 Task: Create a due date automation trigger when advanced on, 2 working days after a card is due add fields with custom field "Resume" set to a number lower or equal to 1 and greater than 10 at 11:00 AM.
Action: Mouse moved to (1118, 92)
Screenshot: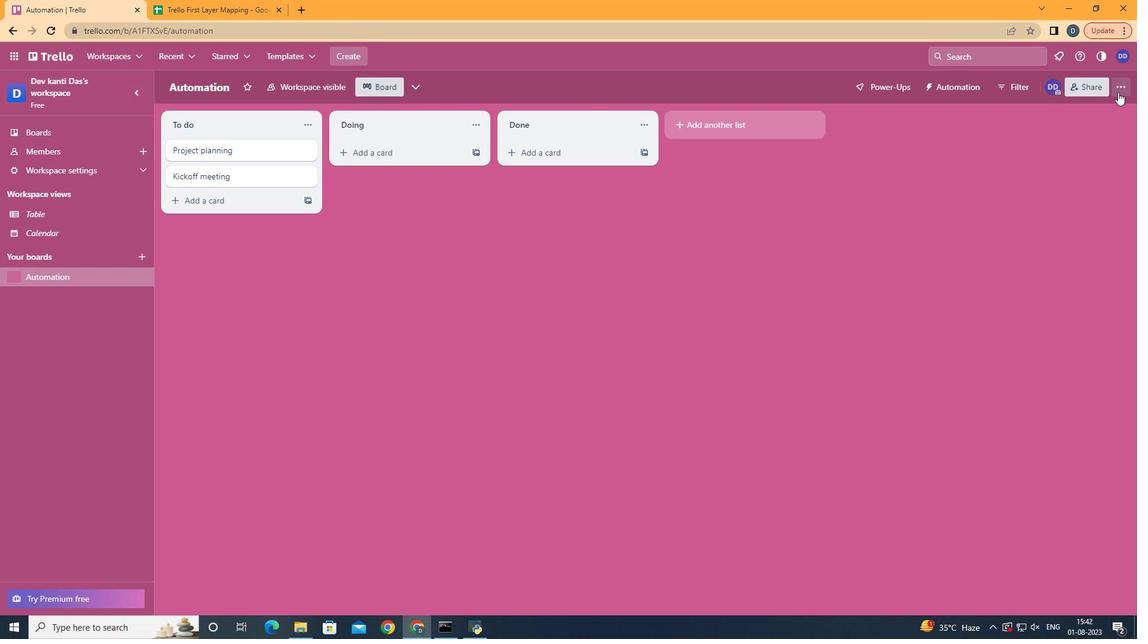 
Action: Mouse pressed left at (1118, 92)
Screenshot: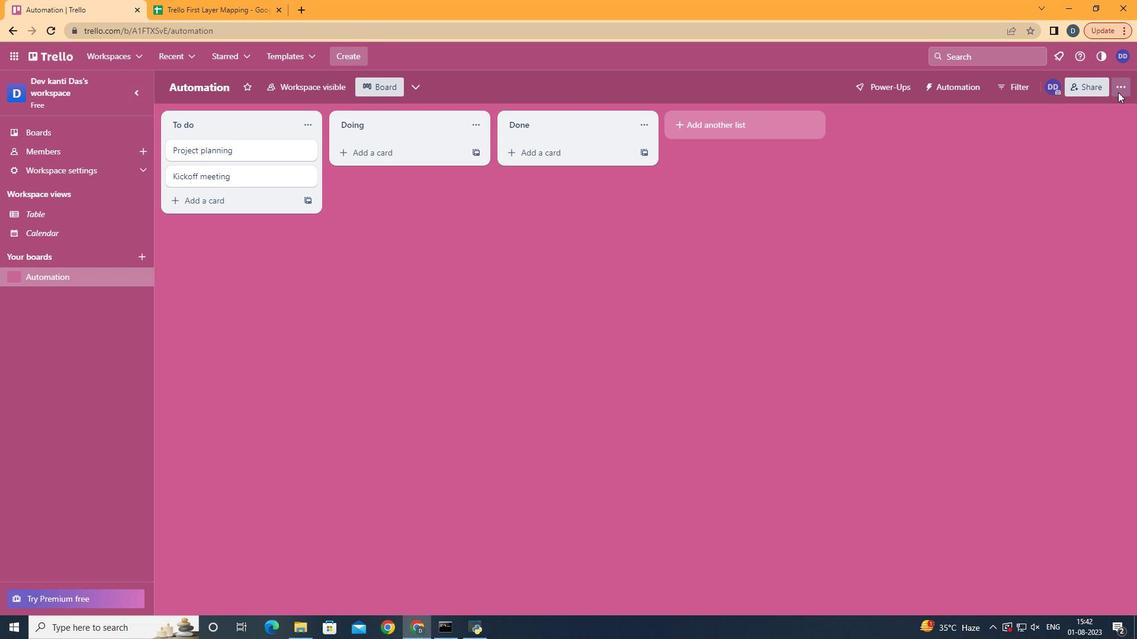 
Action: Mouse moved to (1054, 266)
Screenshot: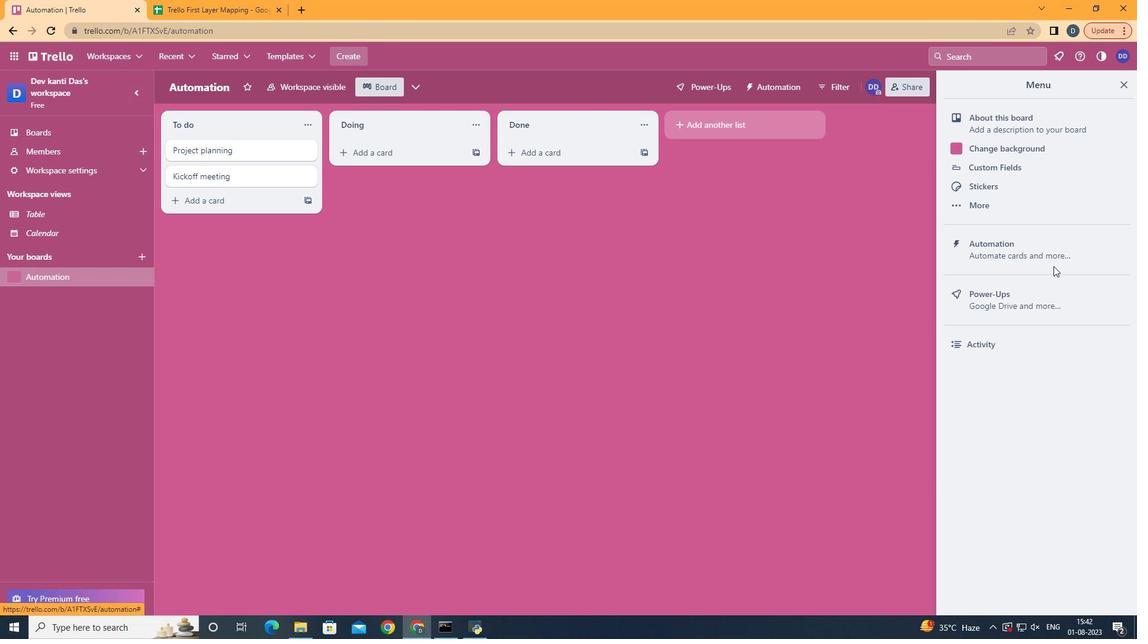
Action: Mouse pressed left at (1054, 266)
Screenshot: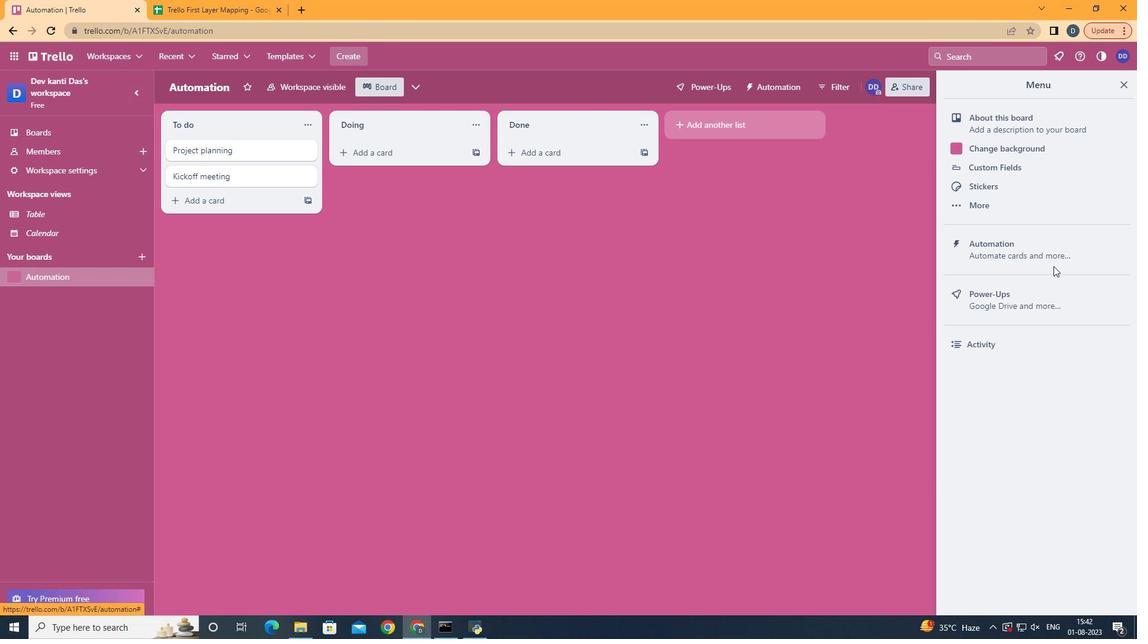 
Action: Mouse moved to (1058, 254)
Screenshot: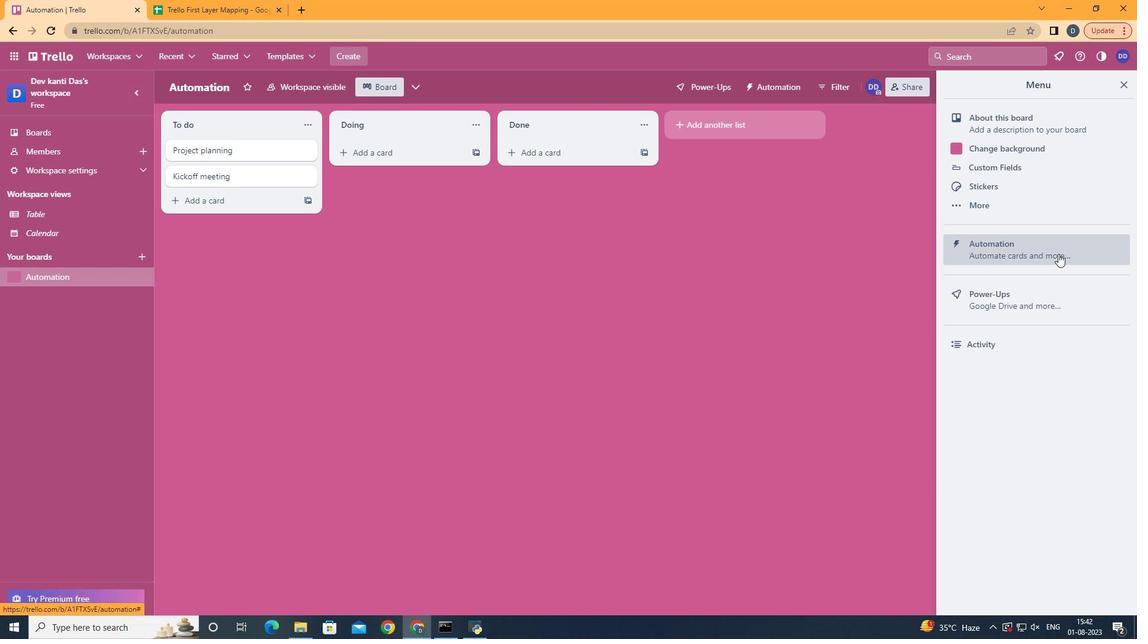 
Action: Mouse pressed left at (1058, 254)
Screenshot: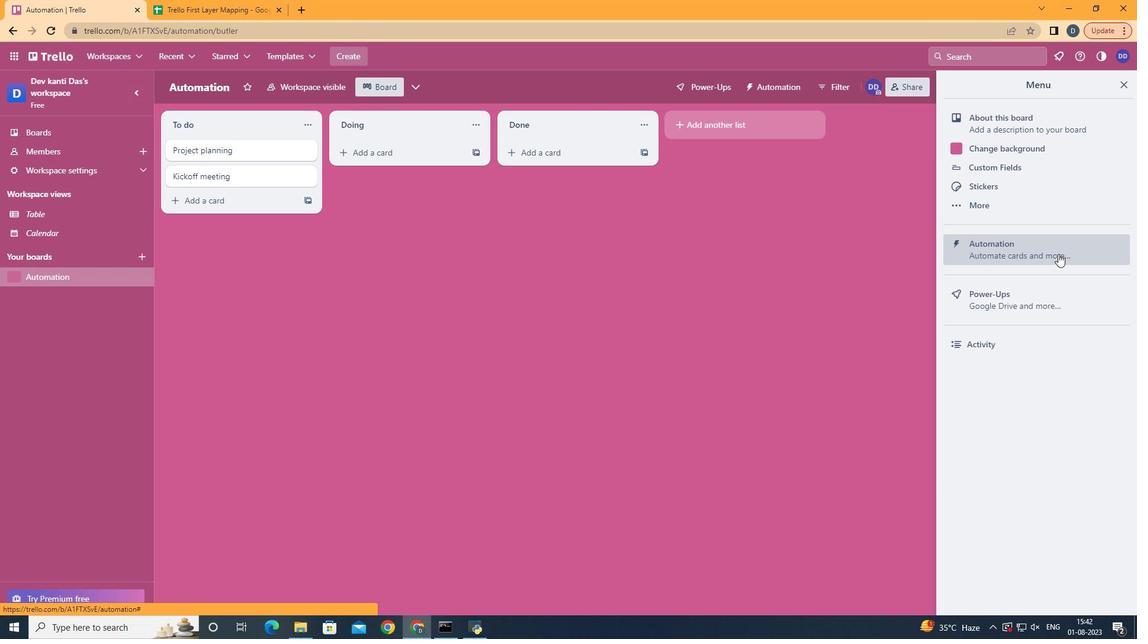 
Action: Mouse moved to (242, 236)
Screenshot: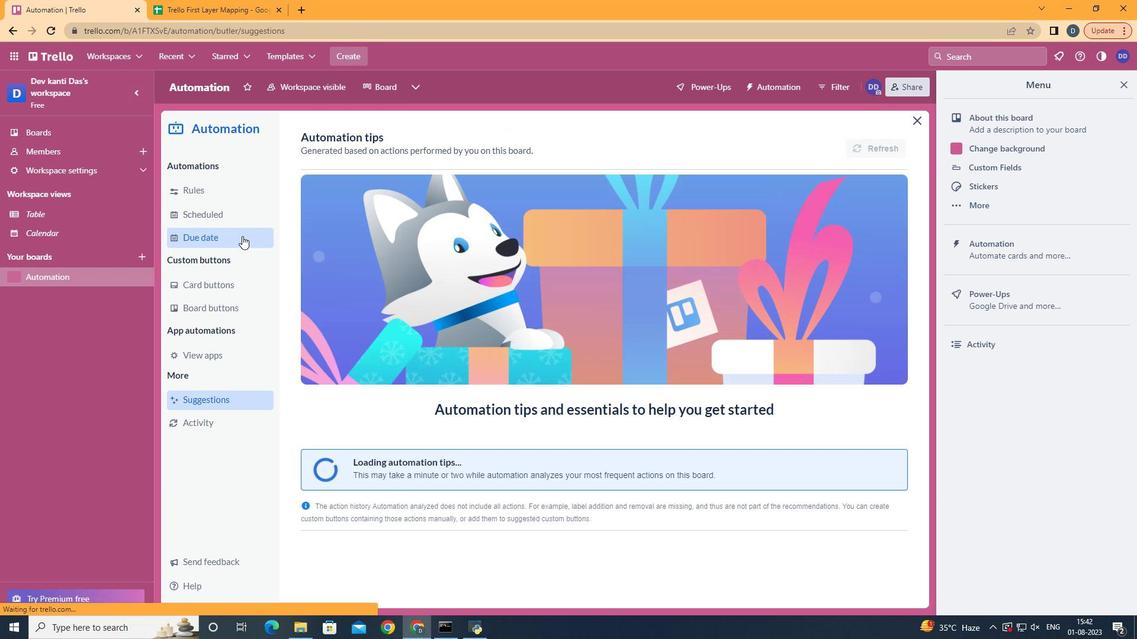 
Action: Mouse pressed left at (242, 236)
Screenshot: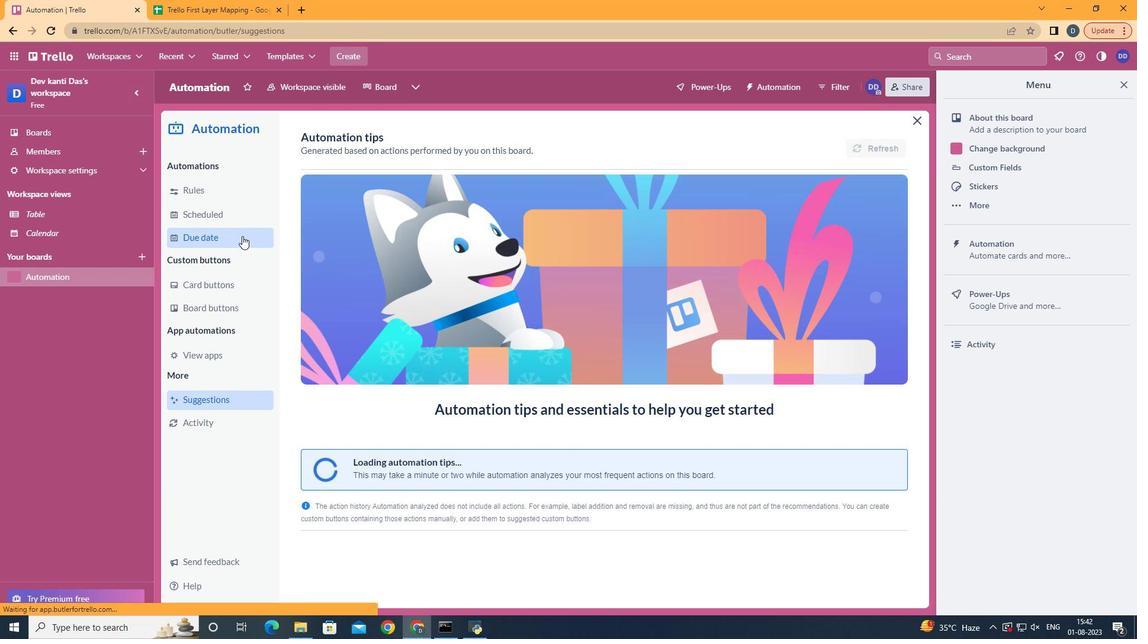 
Action: Mouse moved to (850, 142)
Screenshot: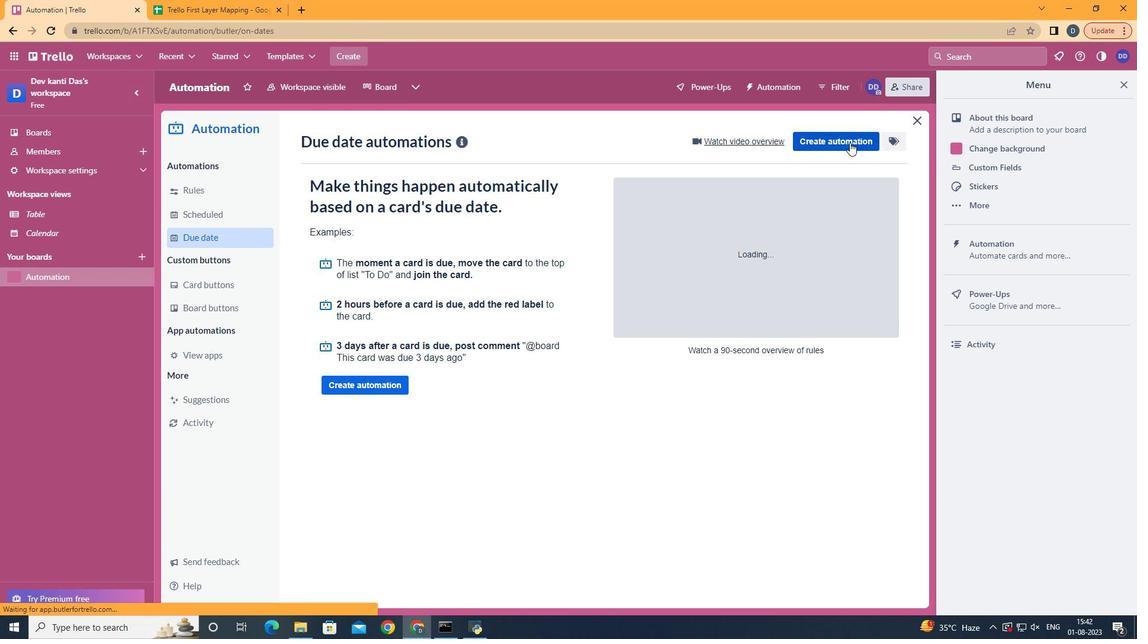 
Action: Mouse pressed left at (850, 142)
Screenshot: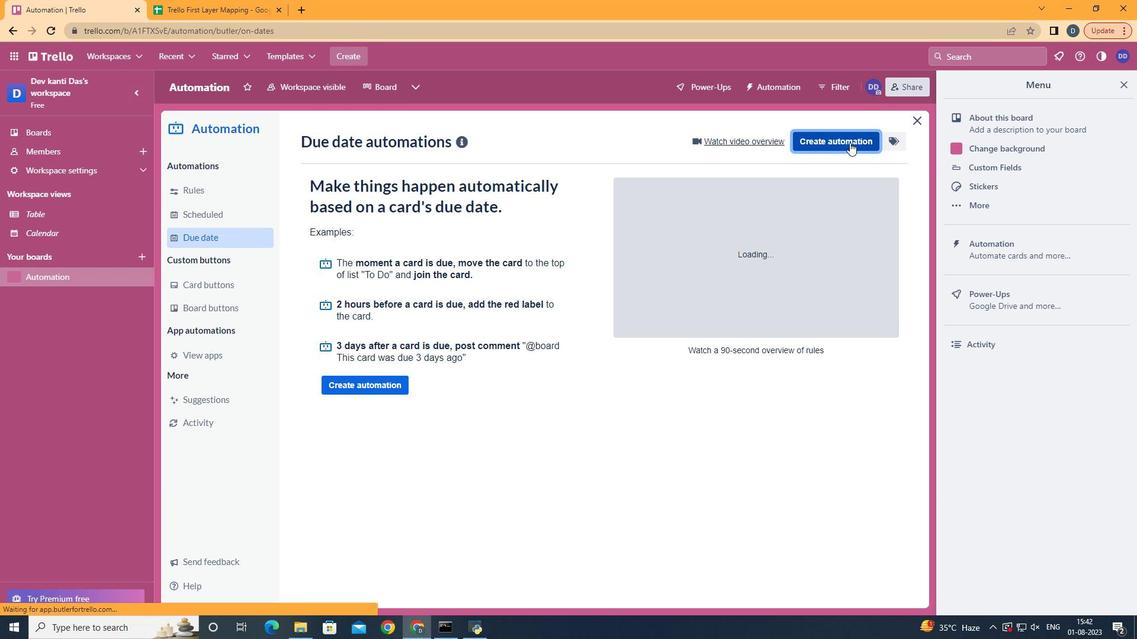 
Action: Mouse moved to (575, 257)
Screenshot: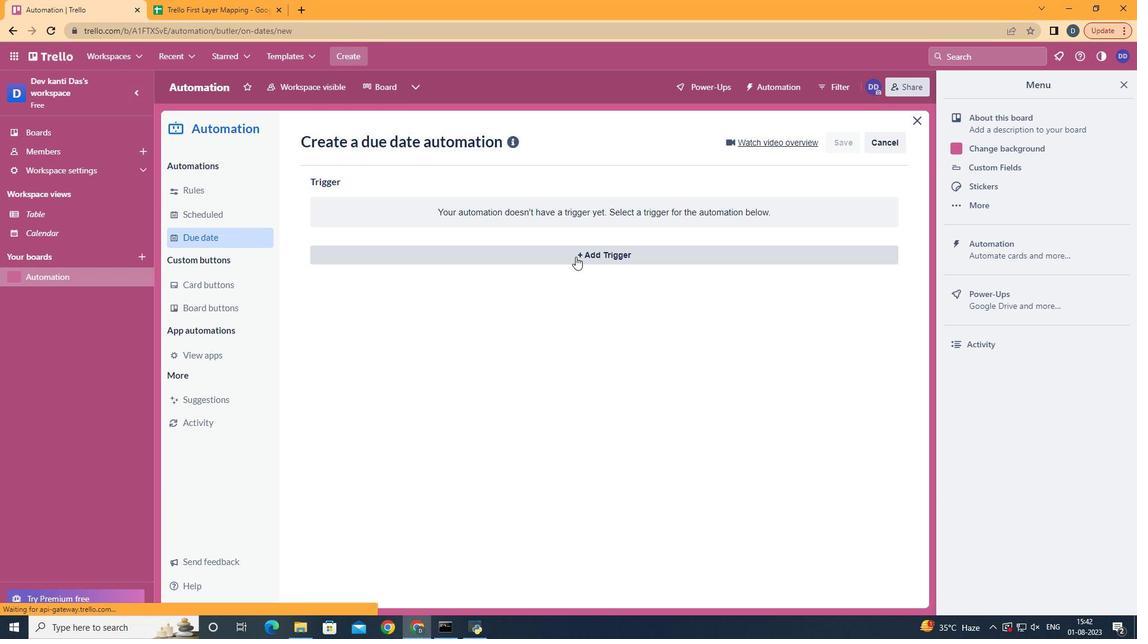 
Action: Mouse pressed left at (575, 257)
Screenshot: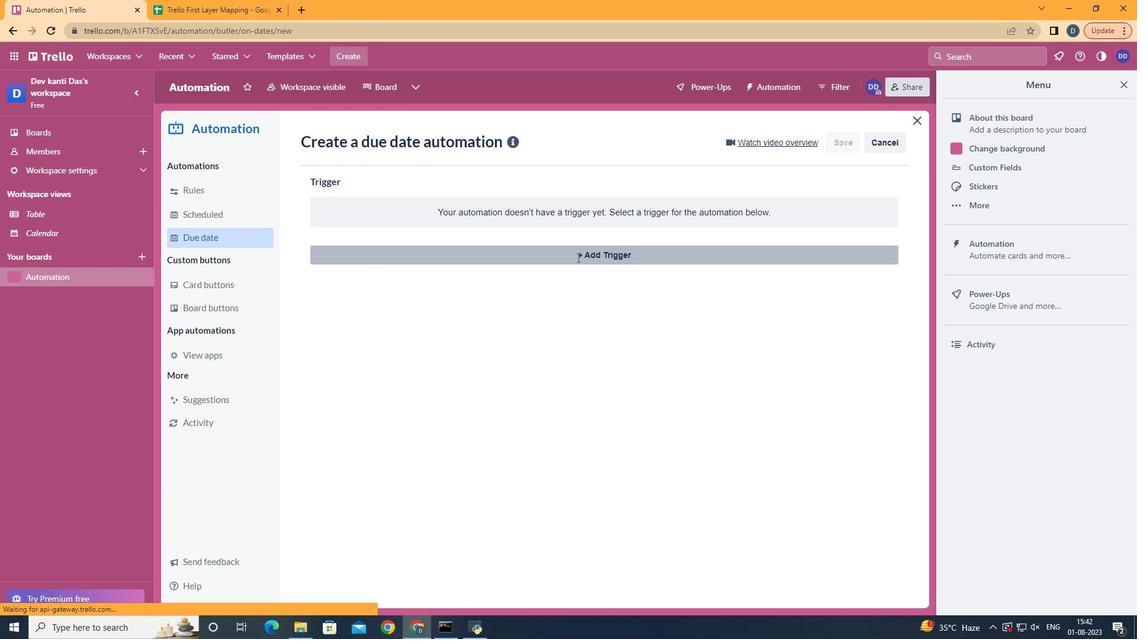 
Action: Mouse moved to (374, 478)
Screenshot: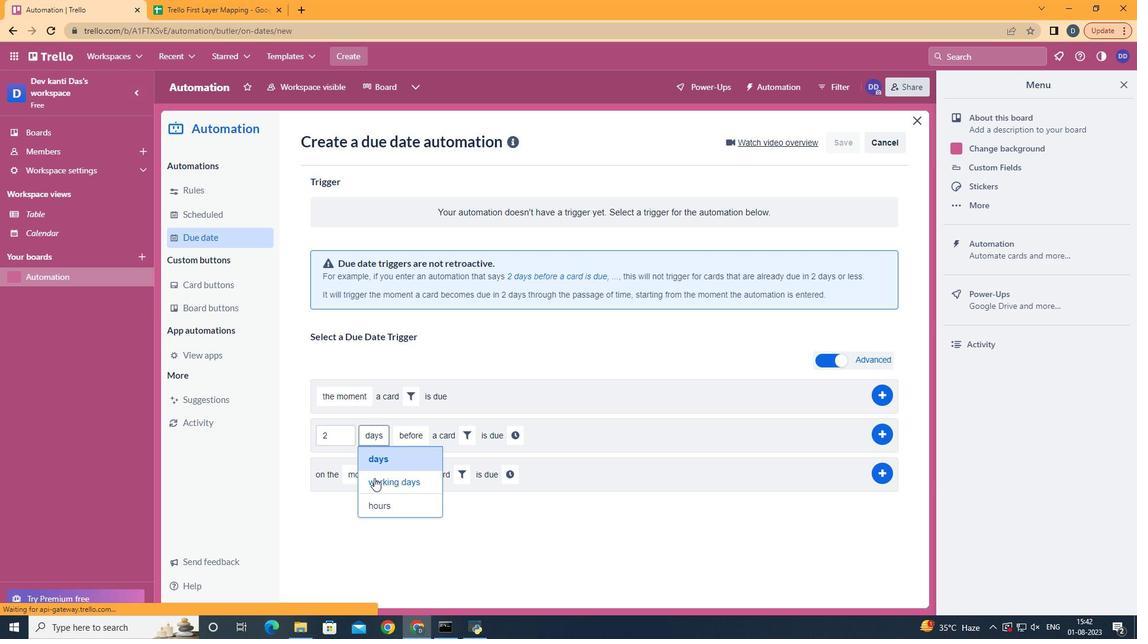 
Action: Mouse pressed left at (374, 478)
Screenshot: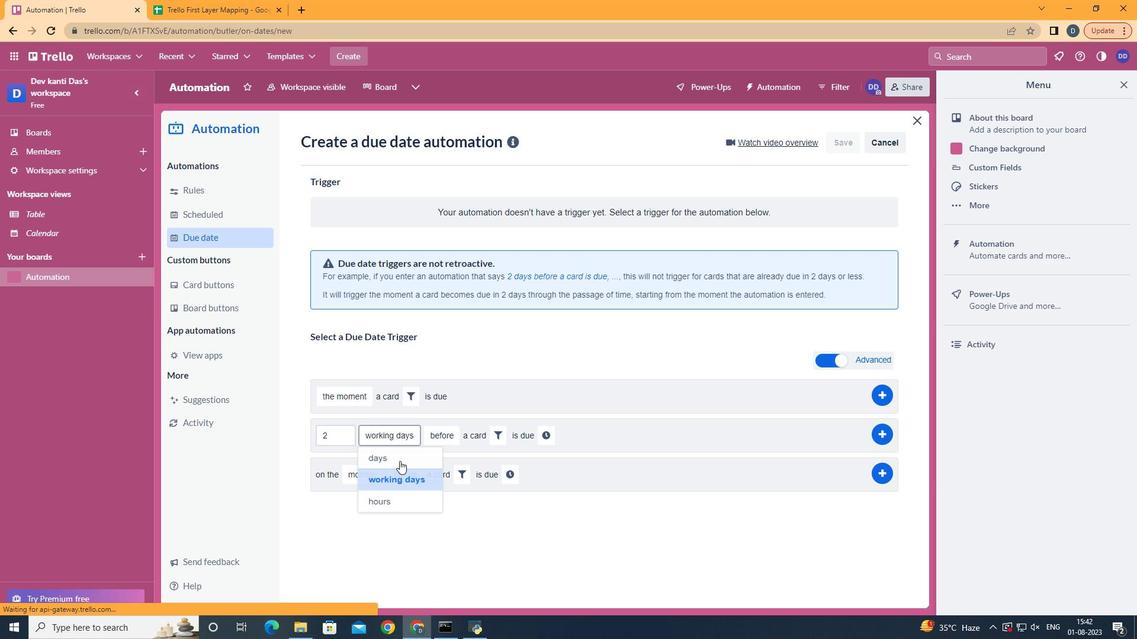 
Action: Mouse moved to (438, 479)
Screenshot: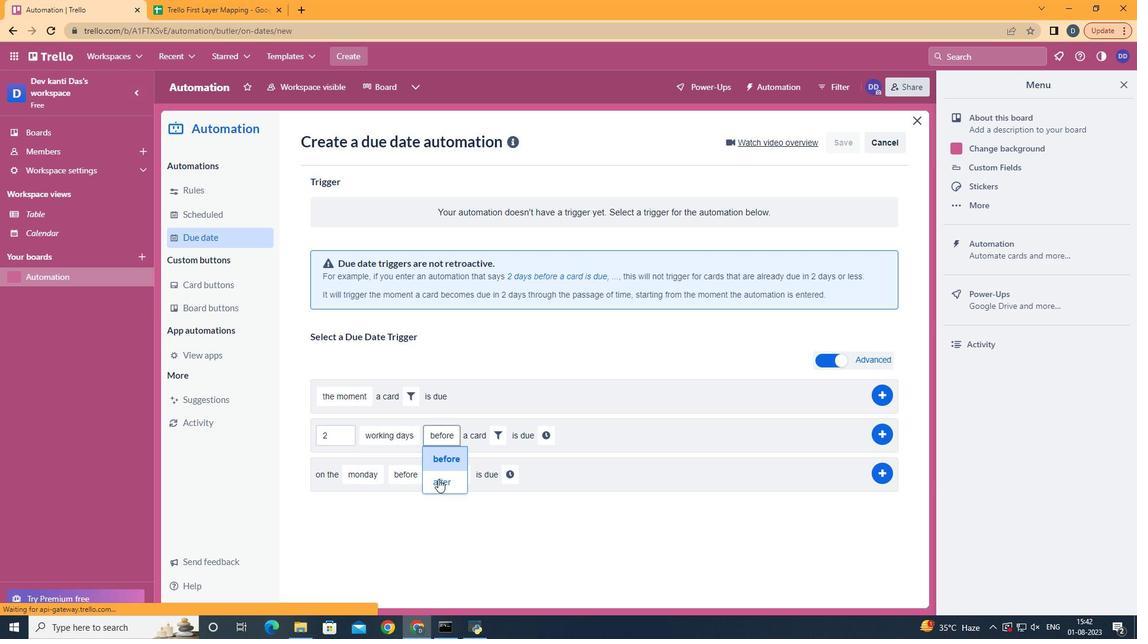 
Action: Mouse pressed left at (438, 479)
Screenshot: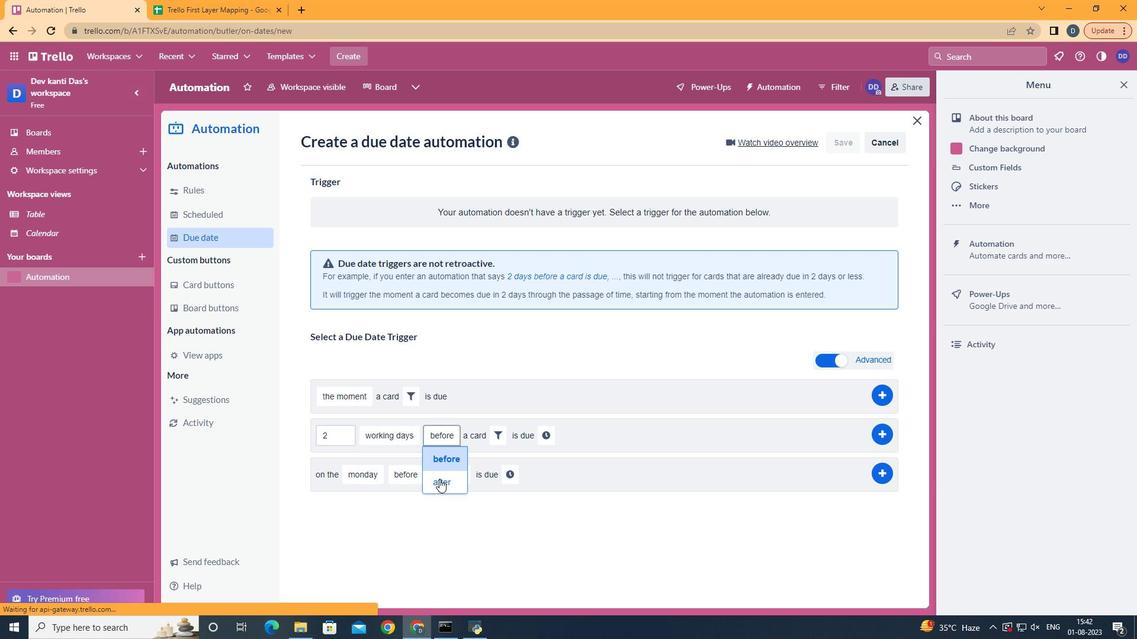 
Action: Mouse moved to (494, 437)
Screenshot: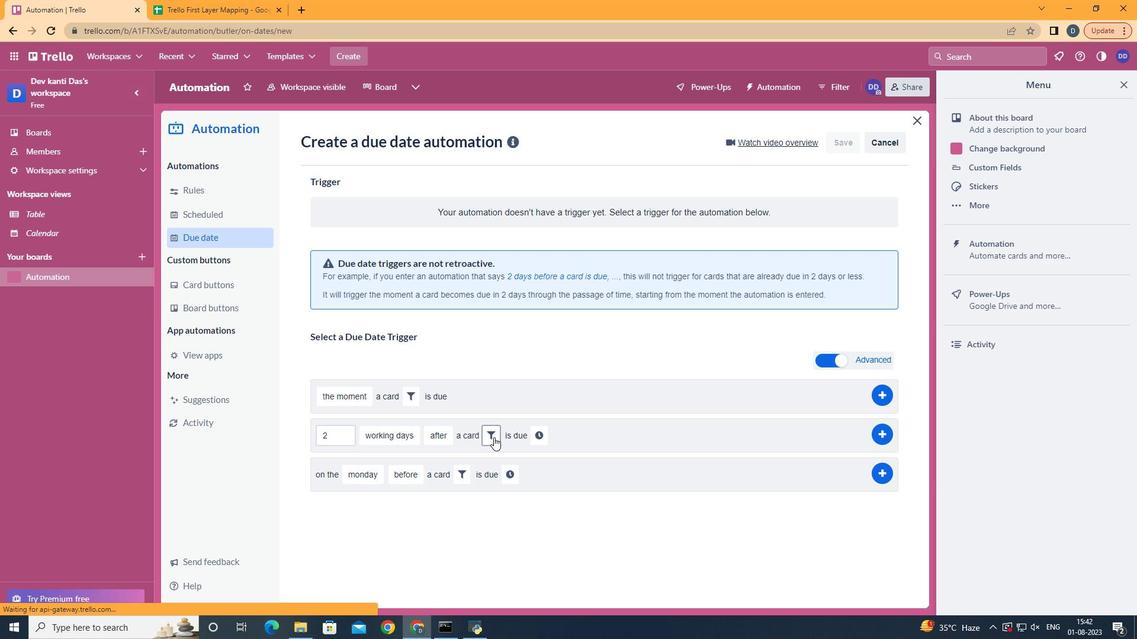 
Action: Mouse pressed left at (494, 437)
Screenshot: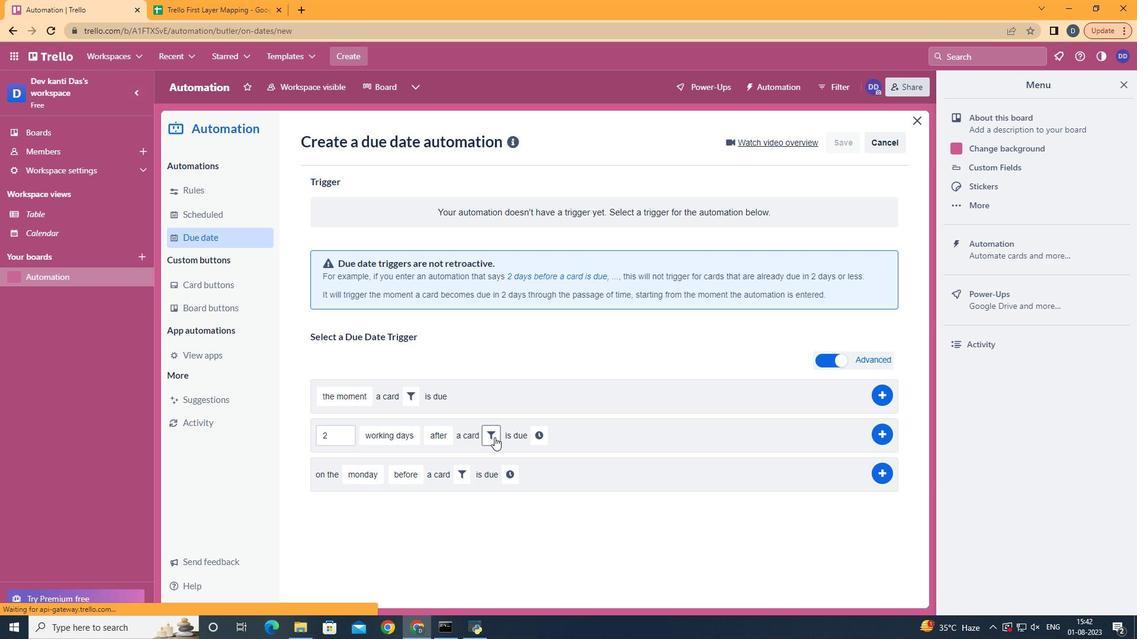
Action: Mouse moved to (680, 481)
Screenshot: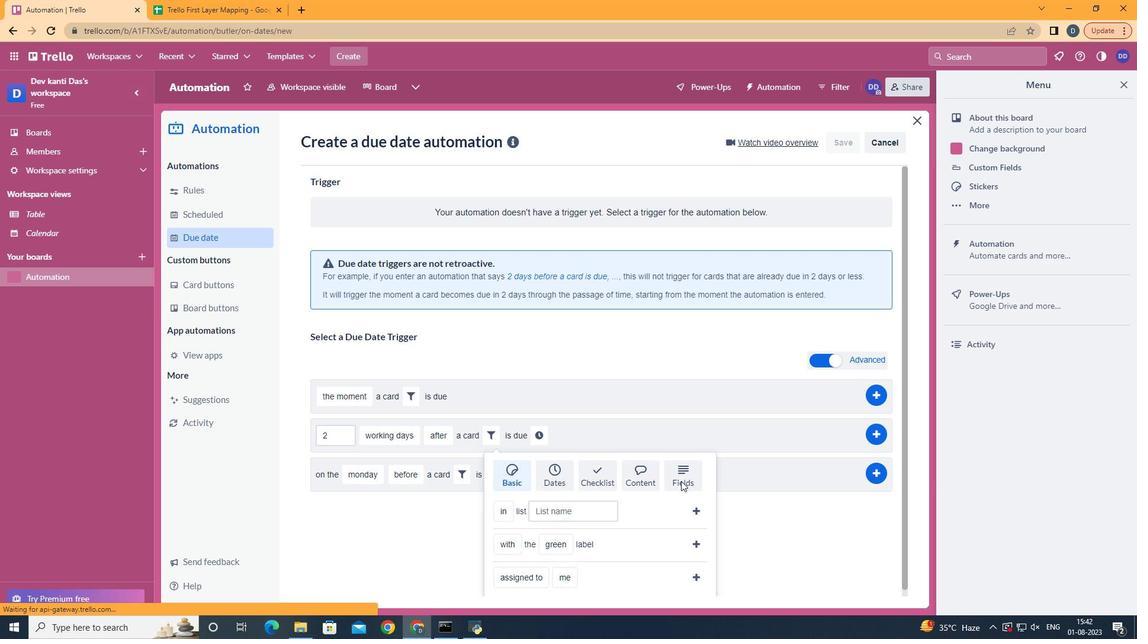 
Action: Mouse pressed left at (680, 481)
Screenshot: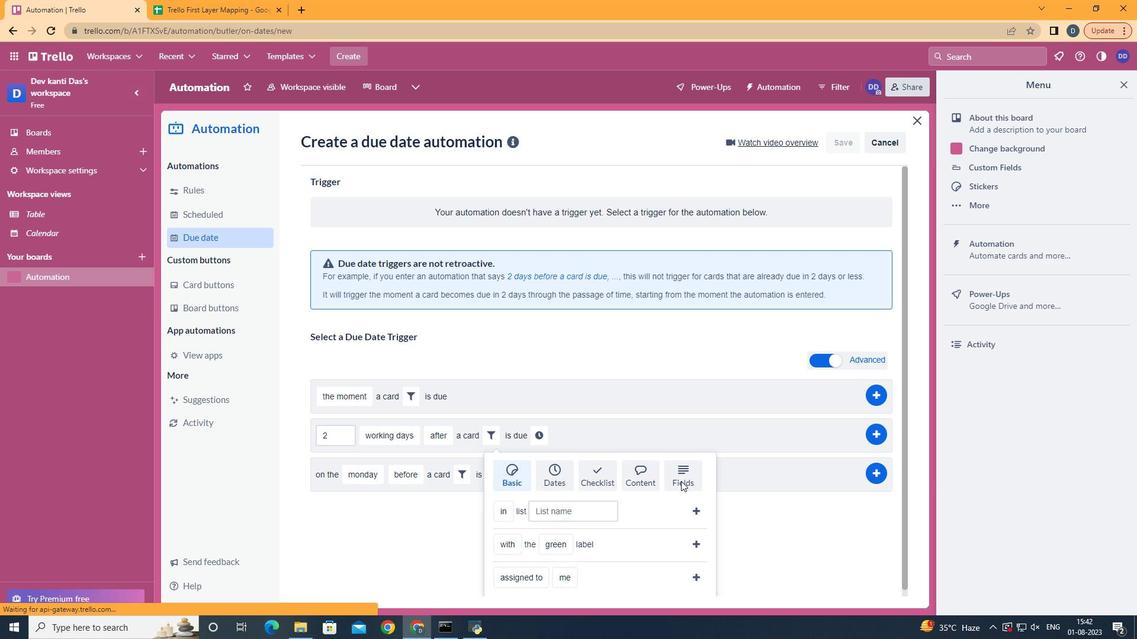
Action: Mouse moved to (681, 481)
Screenshot: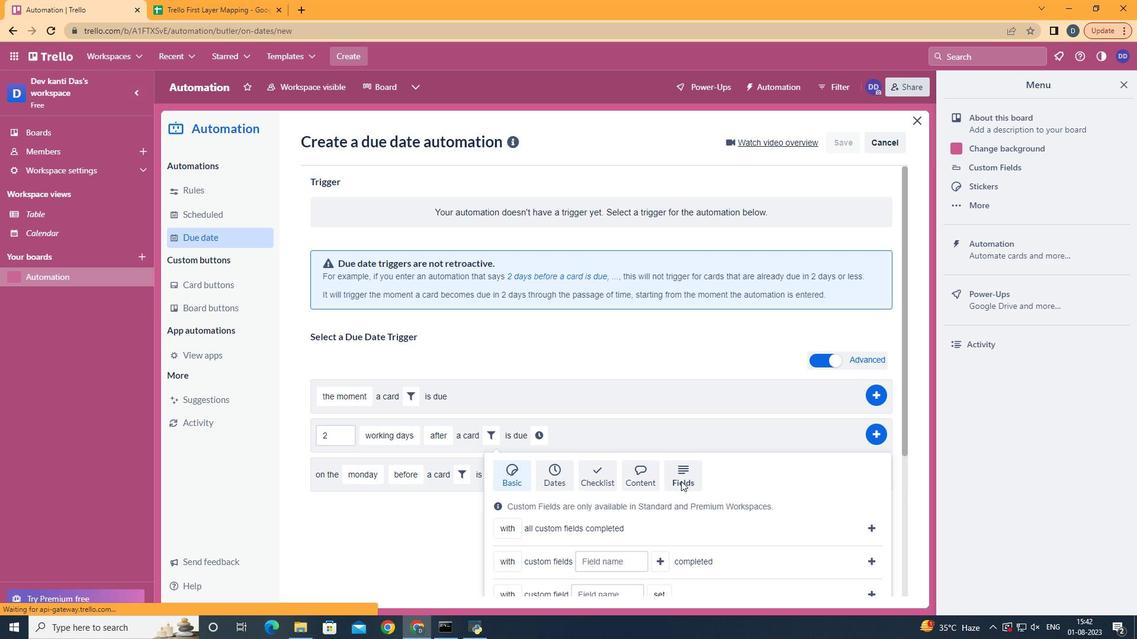
Action: Mouse scrolled (681, 481) with delta (0, 0)
Screenshot: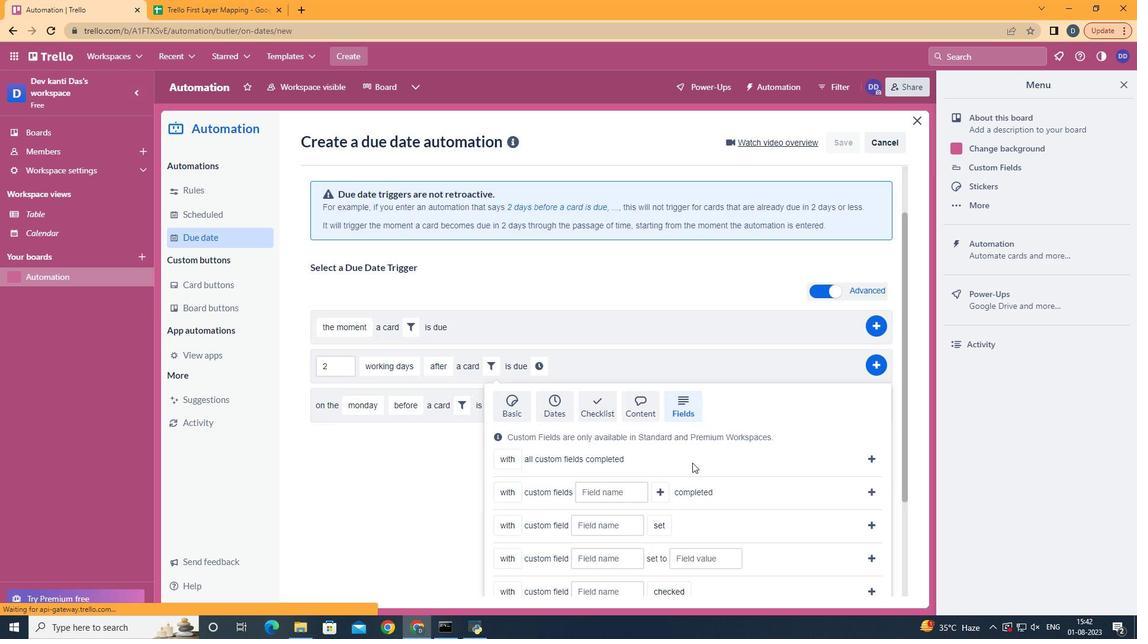 
Action: Mouse scrolled (681, 481) with delta (0, 0)
Screenshot: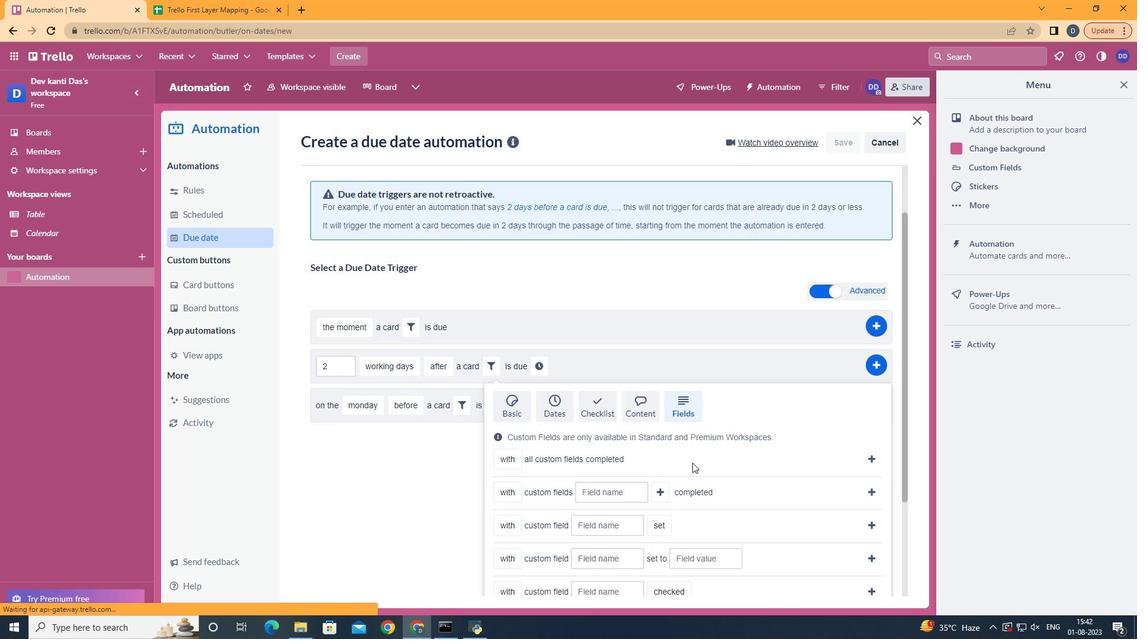 
Action: Mouse scrolled (681, 481) with delta (0, 0)
Screenshot: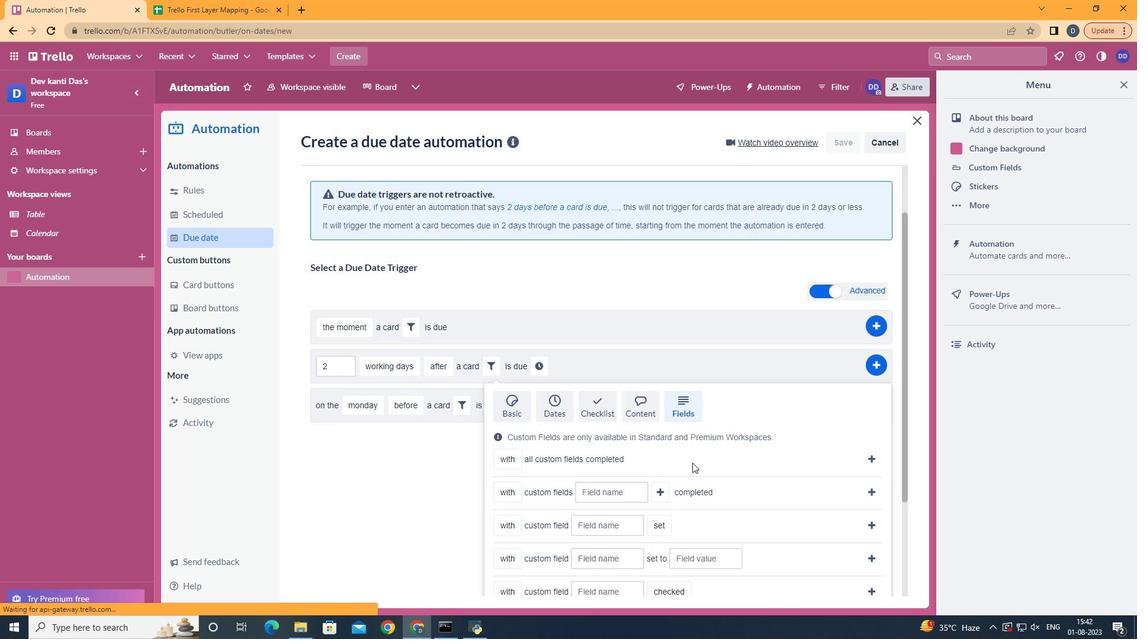 
Action: Mouse scrolled (681, 481) with delta (0, 0)
Screenshot: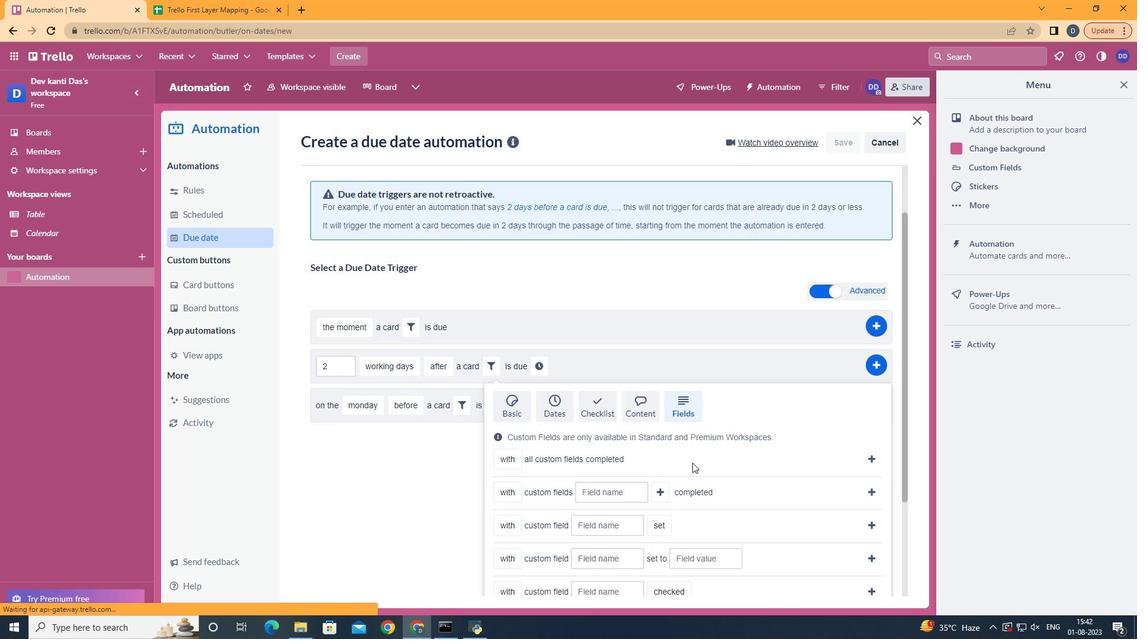 
Action: Mouse scrolled (681, 481) with delta (0, 0)
Screenshot: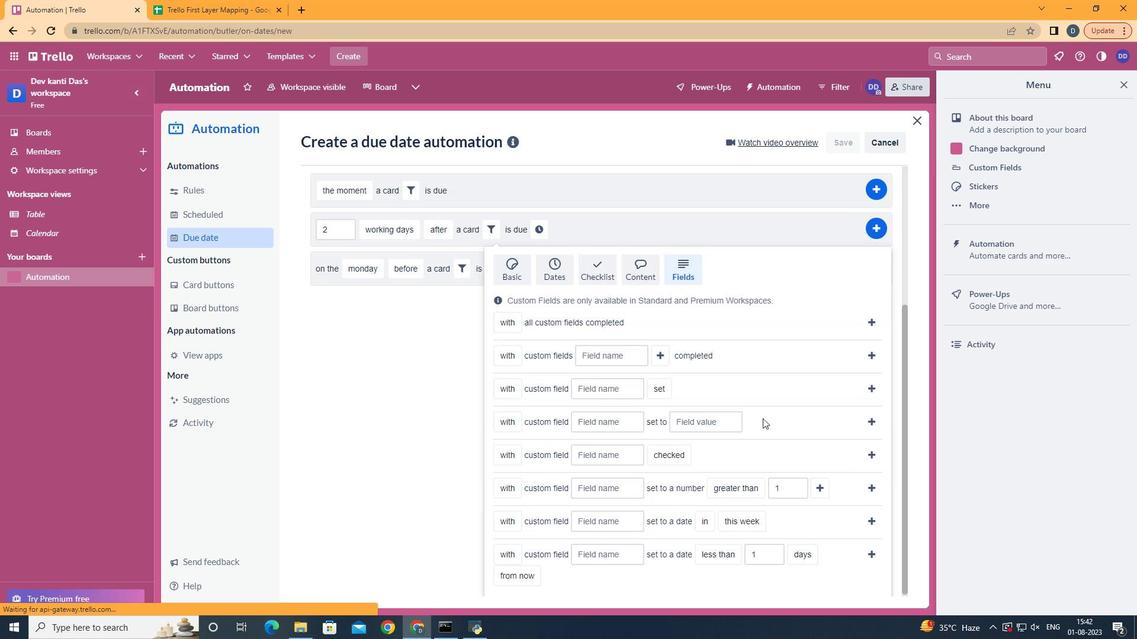 
Action: Mouse moved to (514, 504)
Screenshot: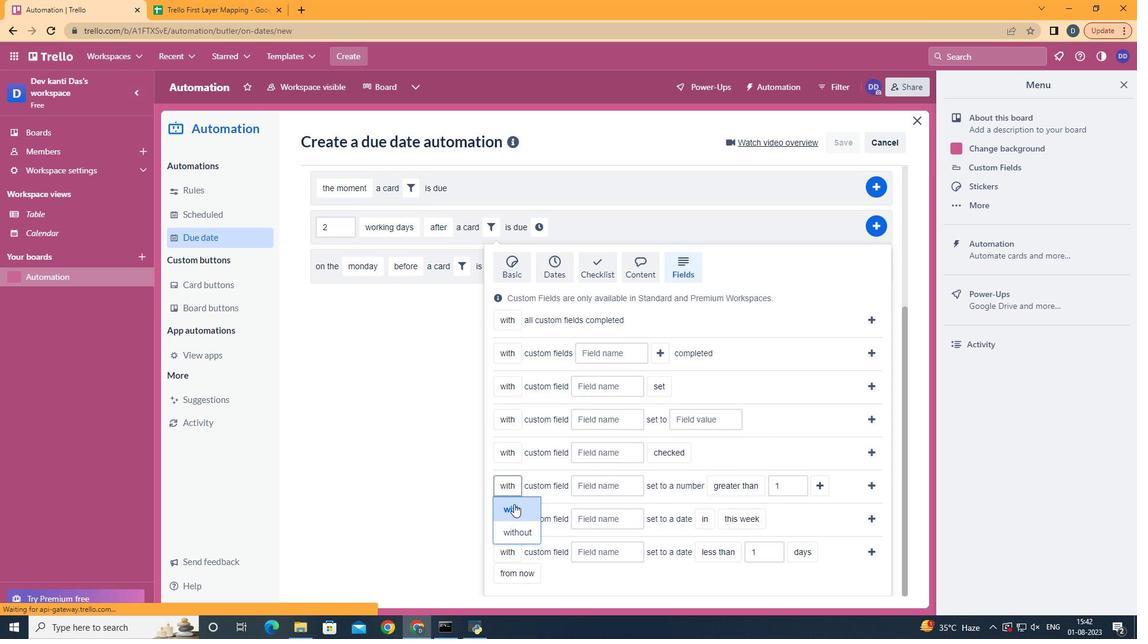 
Action: Mouse pressed left at (514, 504)
Screenshot: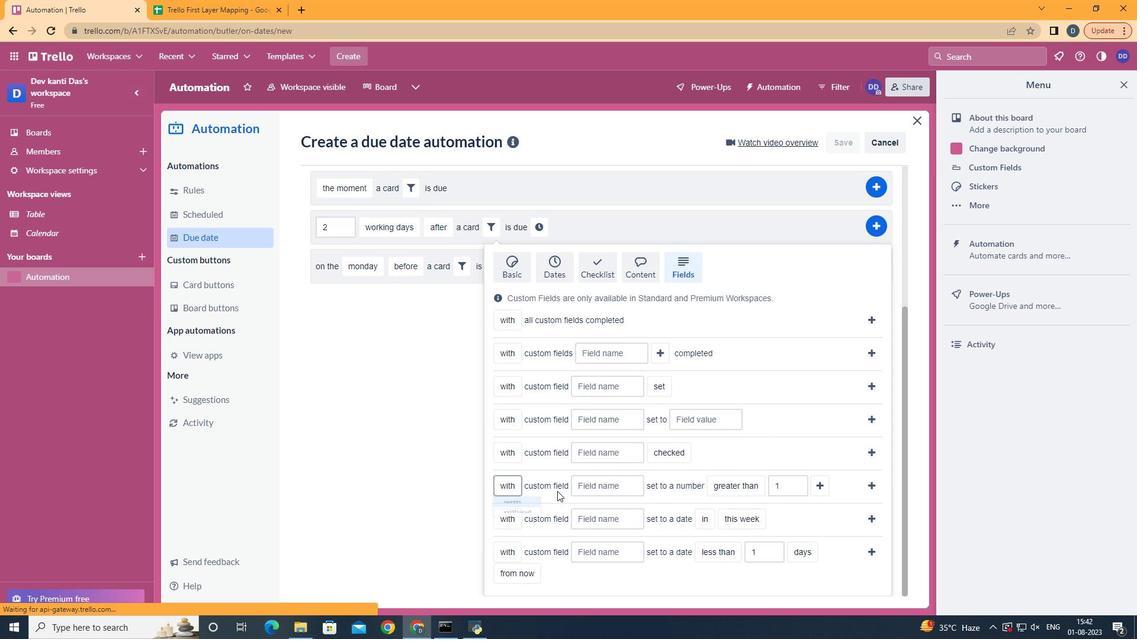 
Action: Mouse moved to (584, 481)
Screenshot: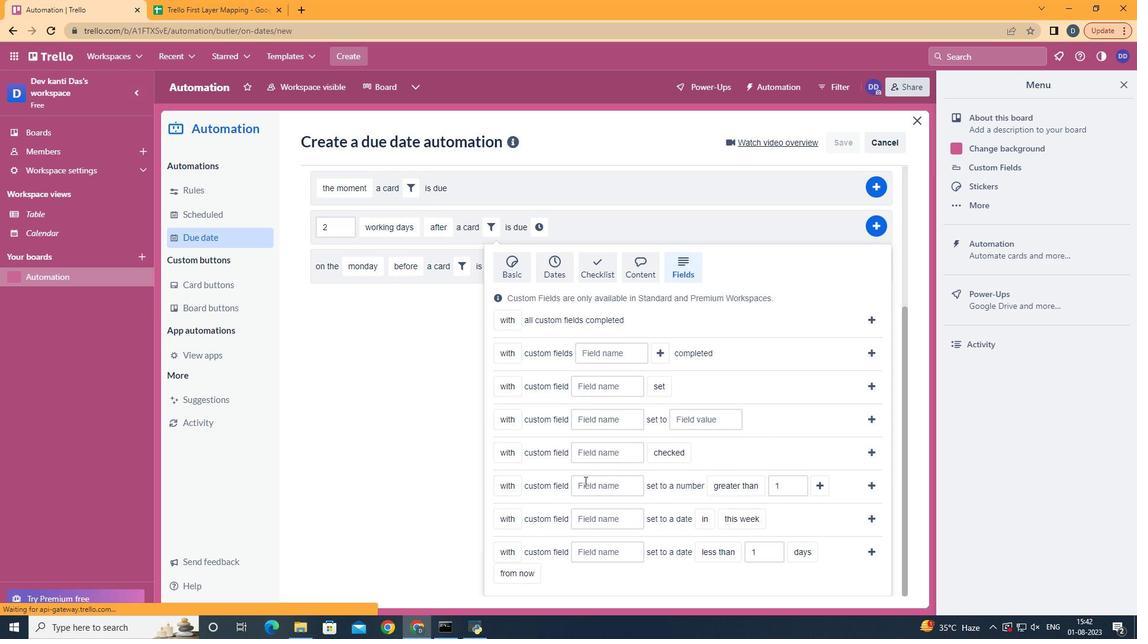 
Action: Mouse pressed left at (584, 481)
Screenshot: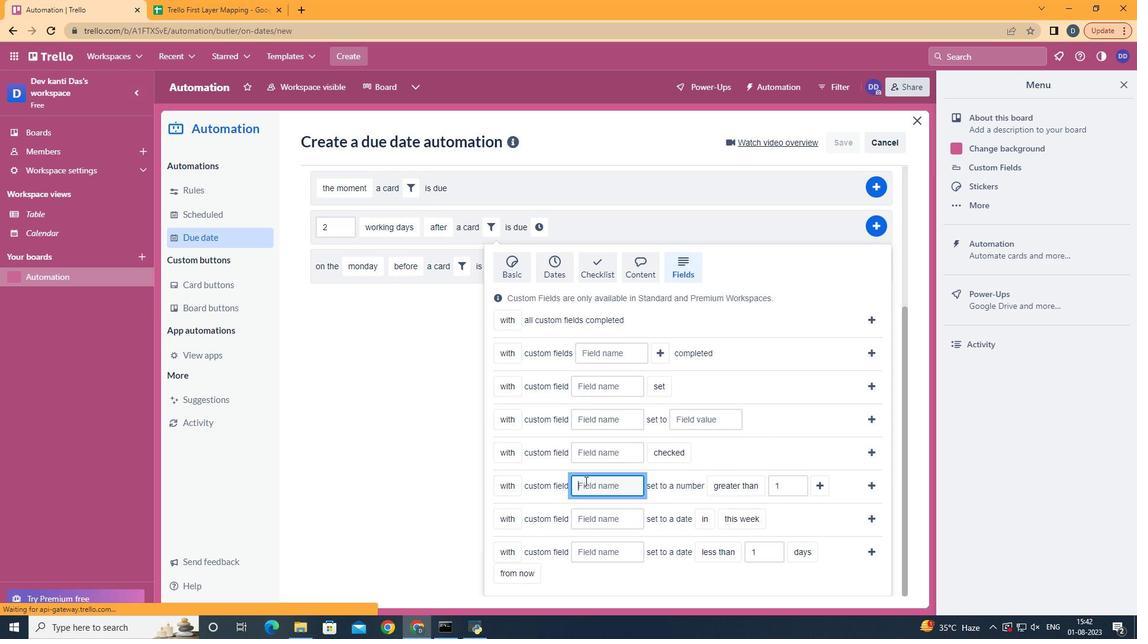 
Action: Mouse moved to (585, 481)
Screenshot: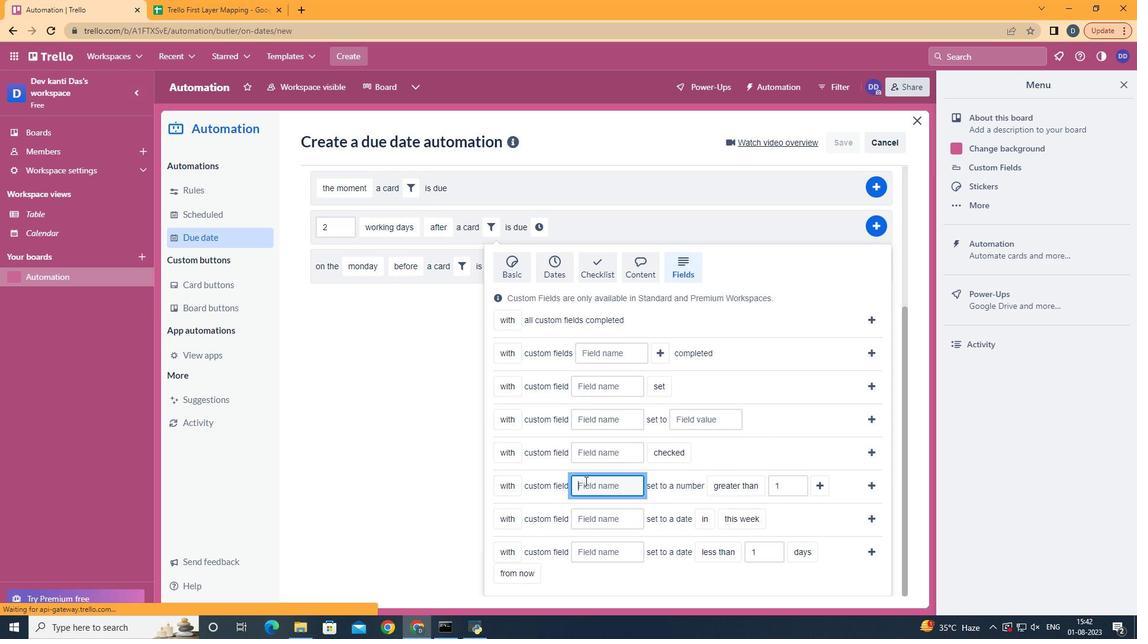 
Action: Key pressed <Key.shift>Resume
Screenshot: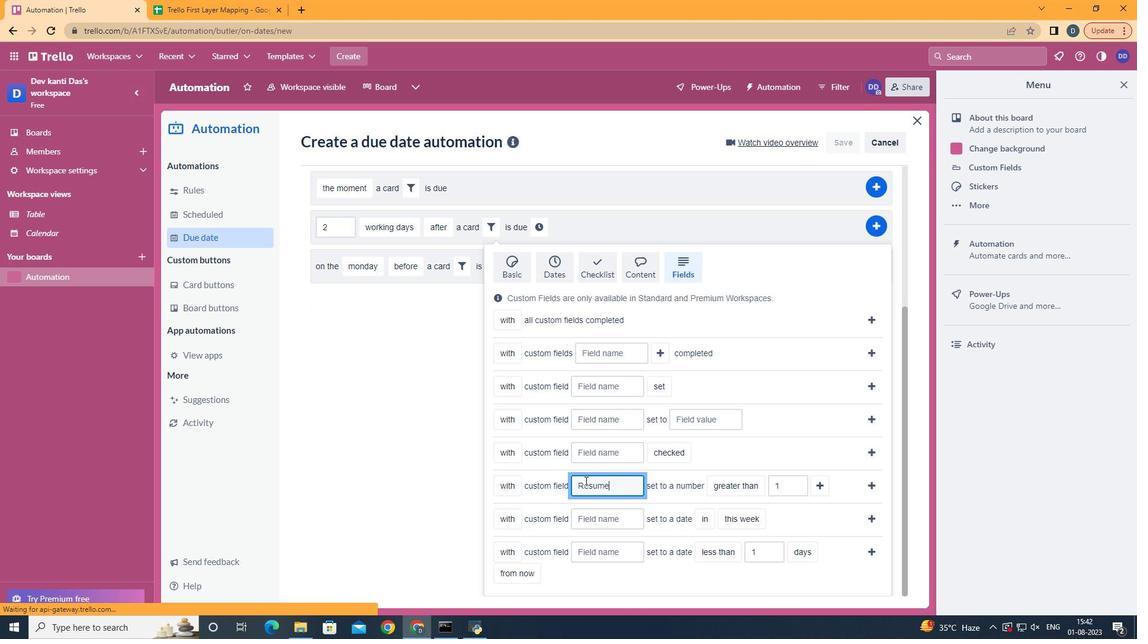 
Action: Mouse moved to (739, 581)
Screenshot: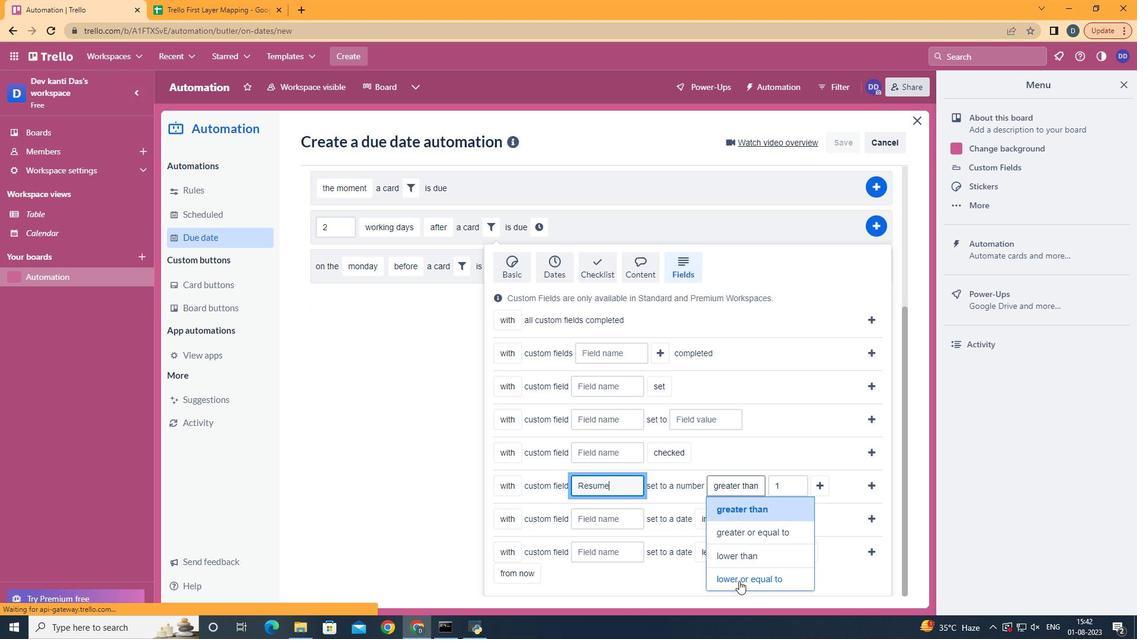 
Action: Mouse pressed left at (739, 581)
Screenshot: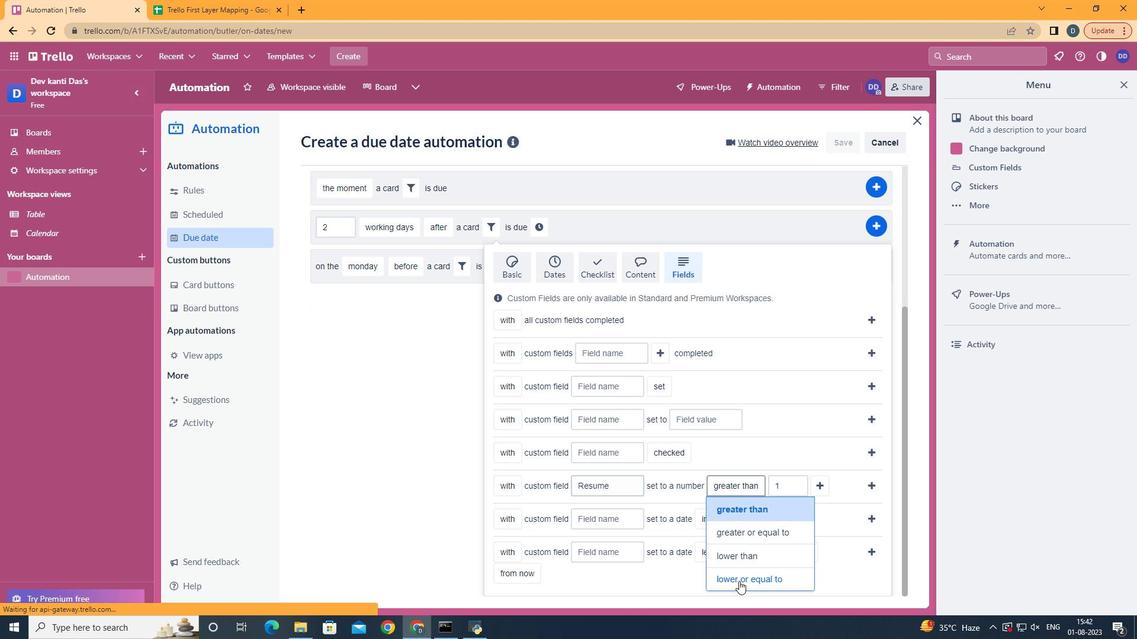 
Action: Mouse moved to (826, 481)
Screenshot: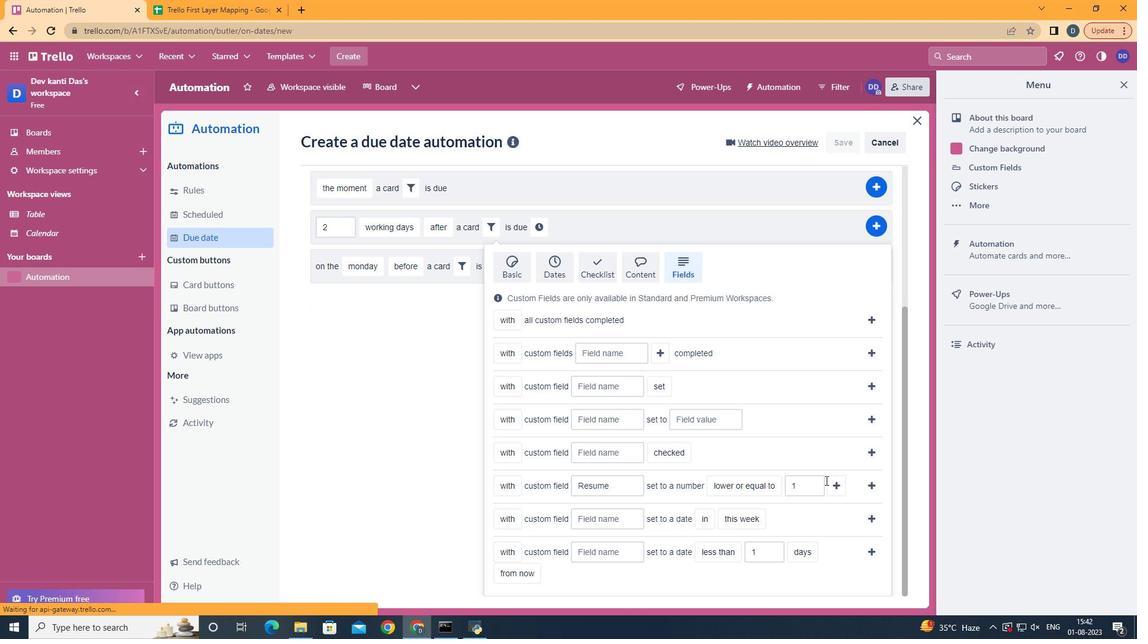 
Action: Mouse pressed left at (826, 481)
Screenshot: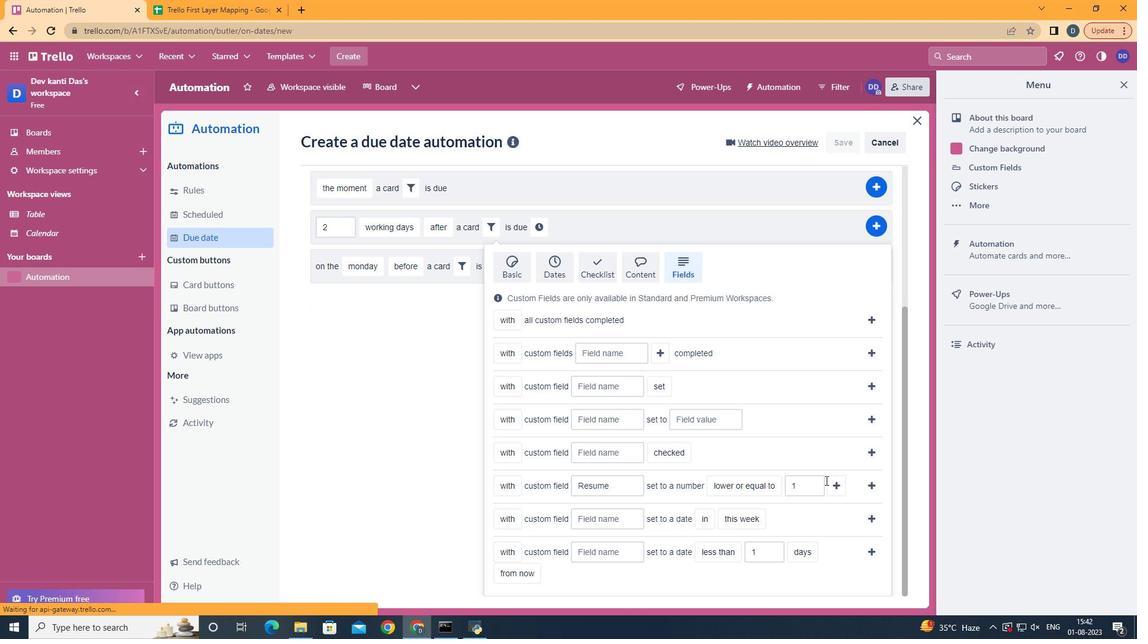 
Action: Mouse moved to (829, 482)
Screenshot: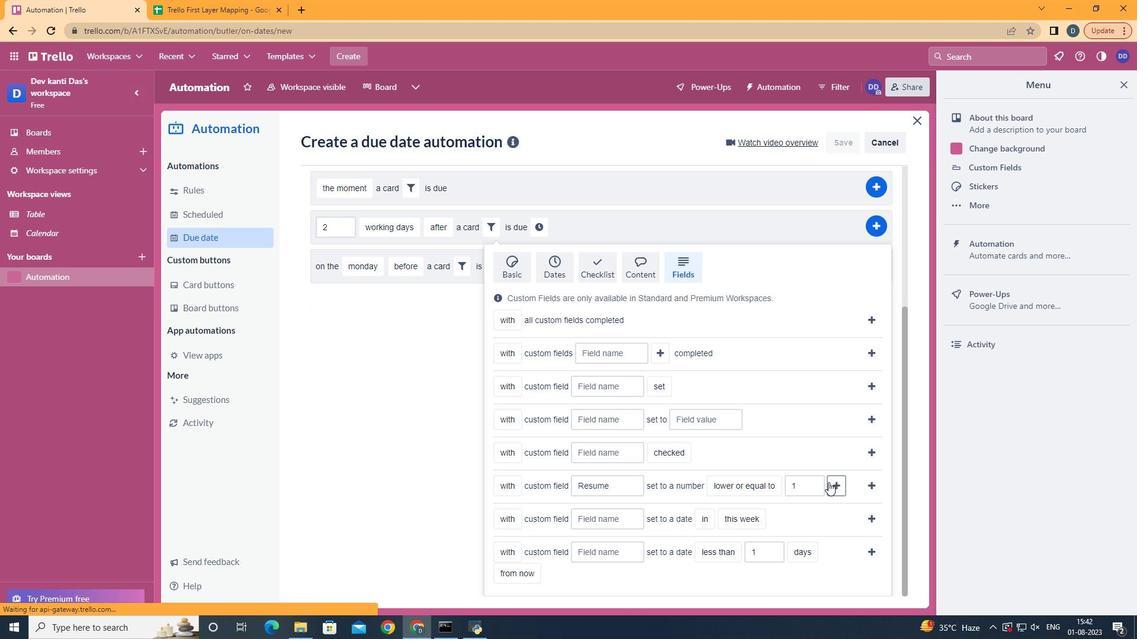 
Action: Mouse pressed left at (829, 482)
Screenshot: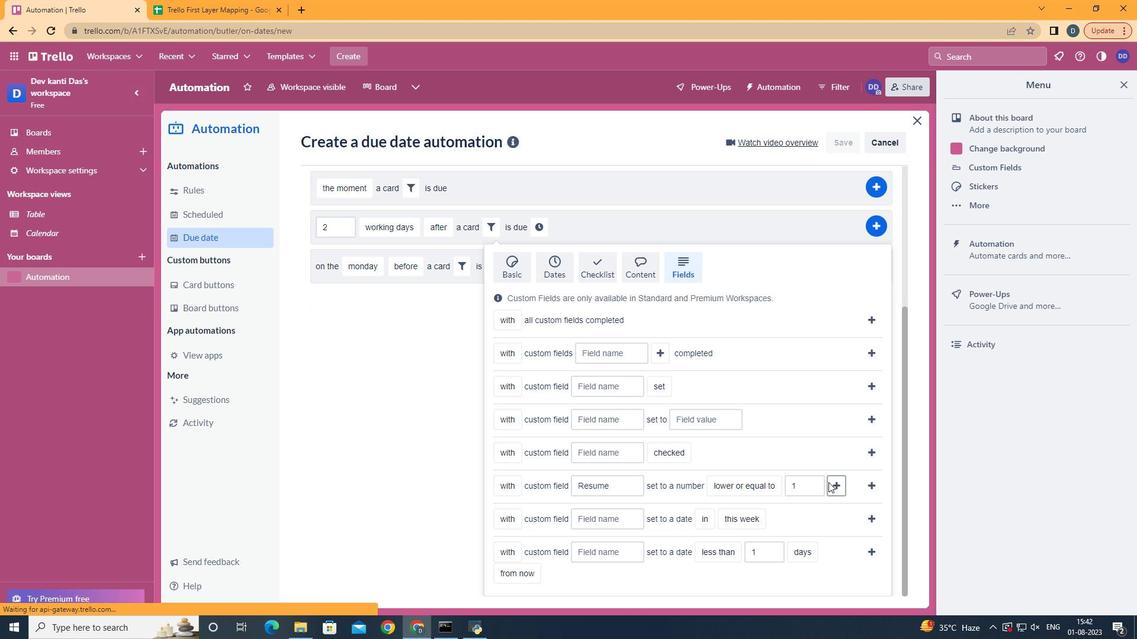 
Action: Mouse moved to (566, 468)
Screenshot: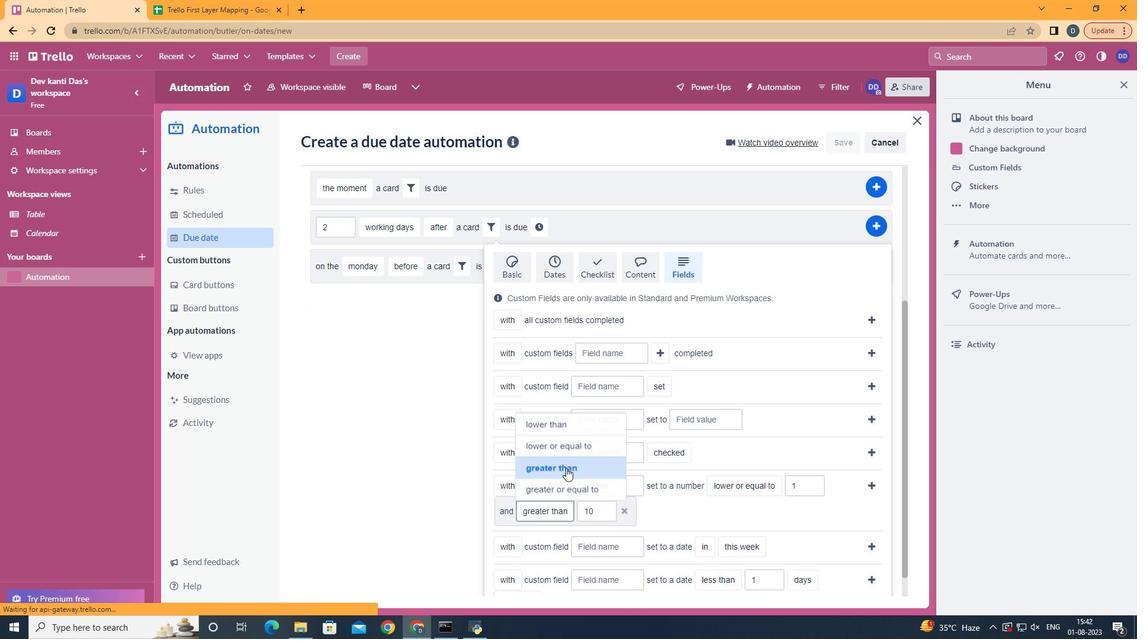 
Action: Mouse pressed left at (566, 468)
Screenshot: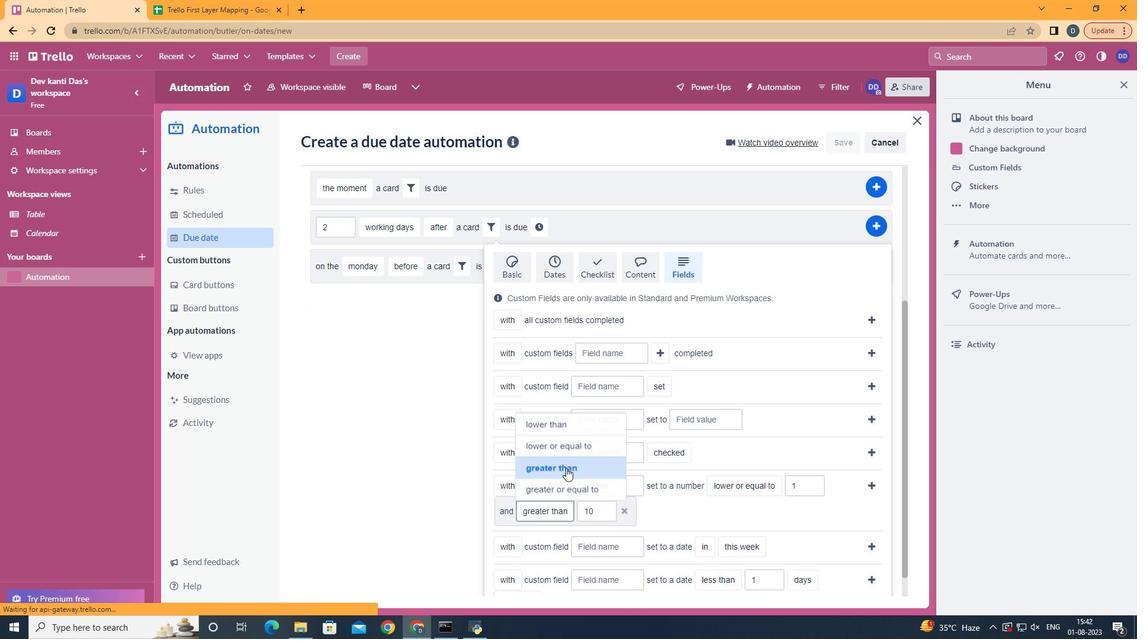
Action: Mouse moved to (877, 491)
Screenshot: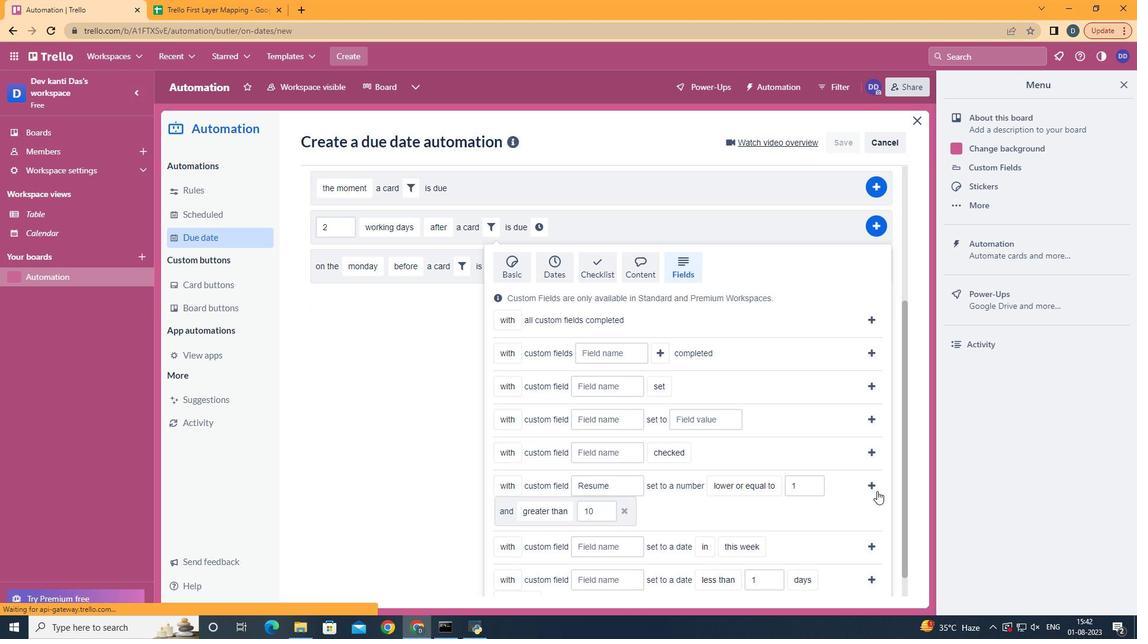 
Action: Mouse pressed left at (877, 491)
Screenshot: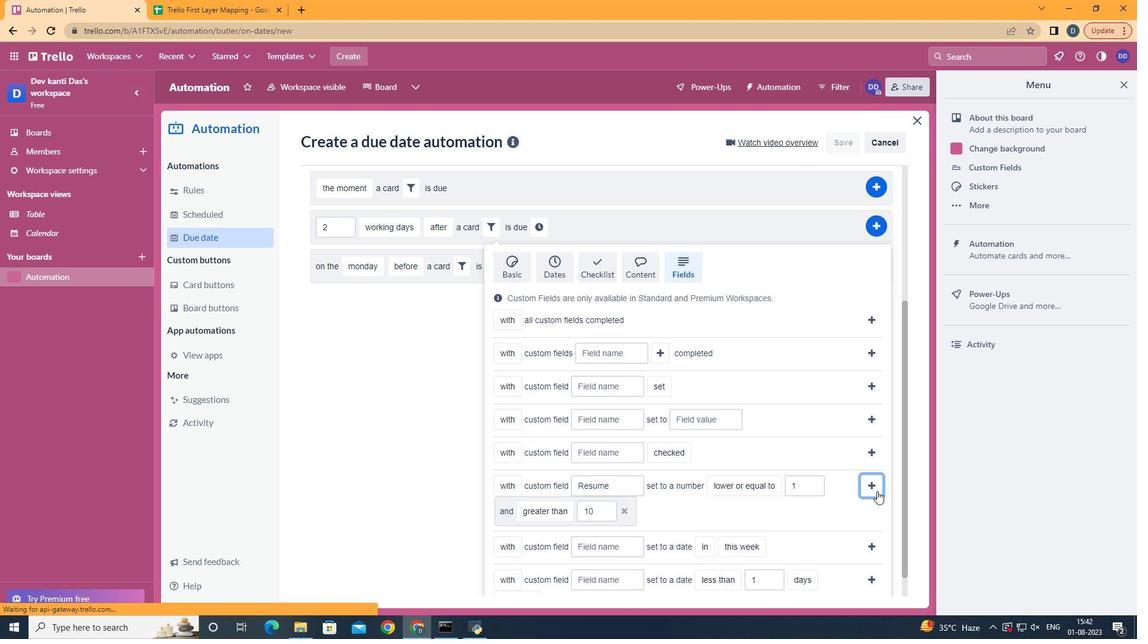 
Action: Mouse moved to (324, 456)
Screenshot: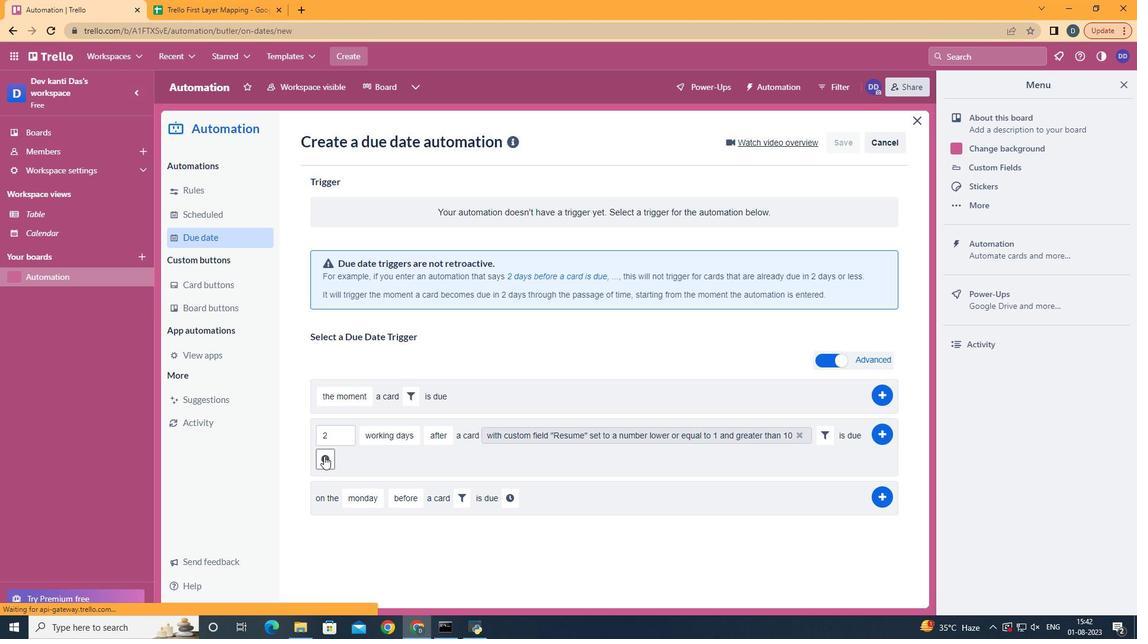 
Action: Mouse pressed left at (324, 456)
Screenshot: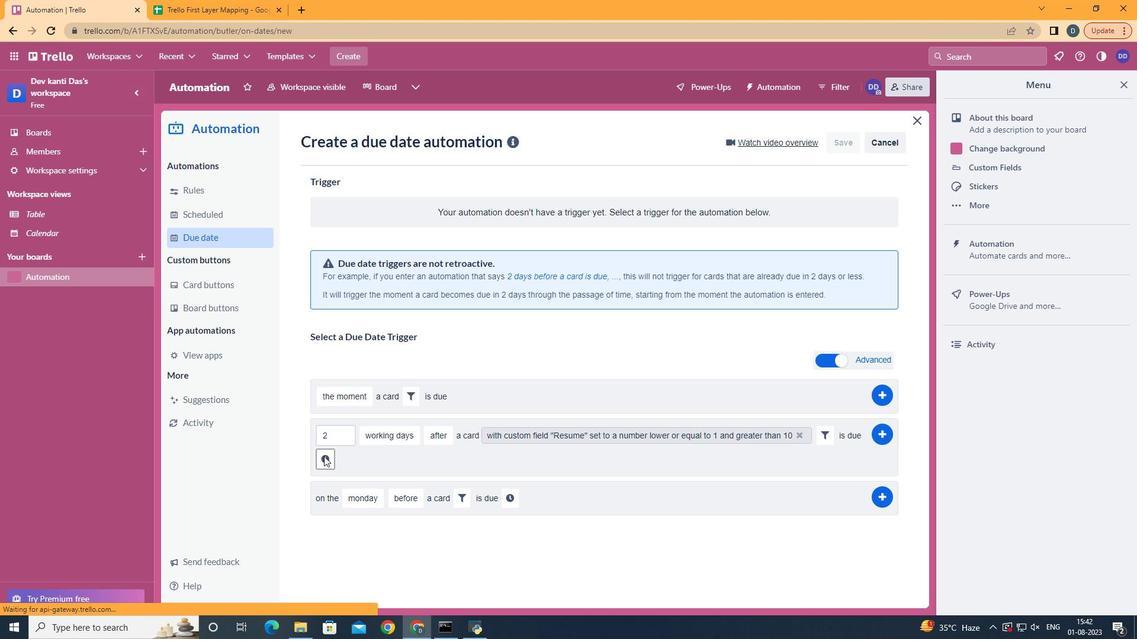 
Action: Mouse moved to (356, 459)
Screenshot: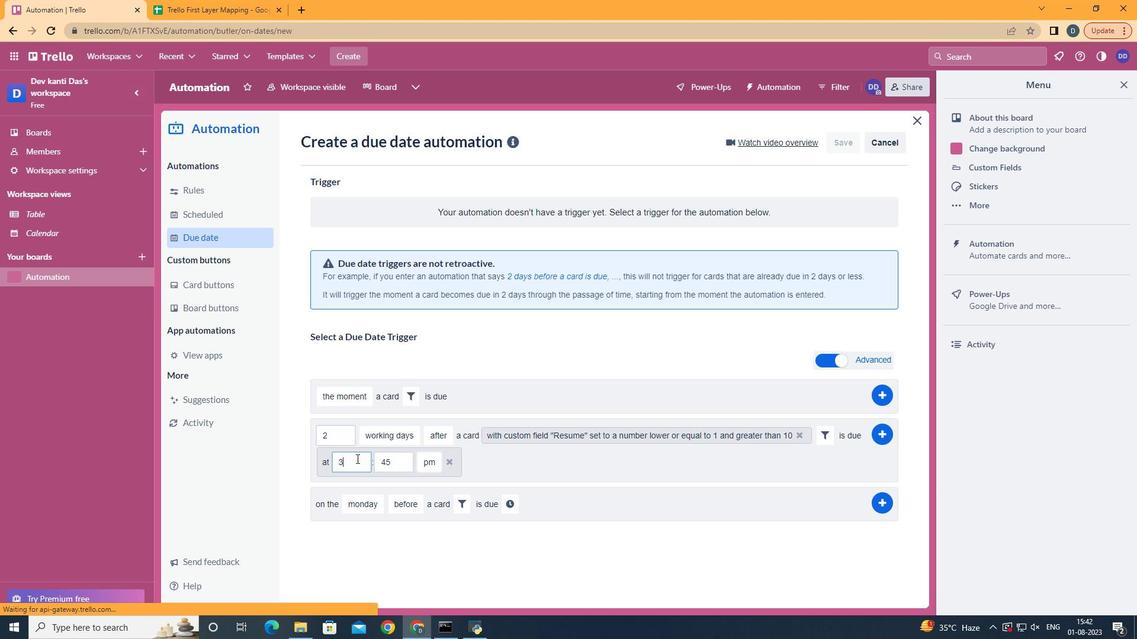
Action: Mouse pressed left at (356, 459)
Screenshot: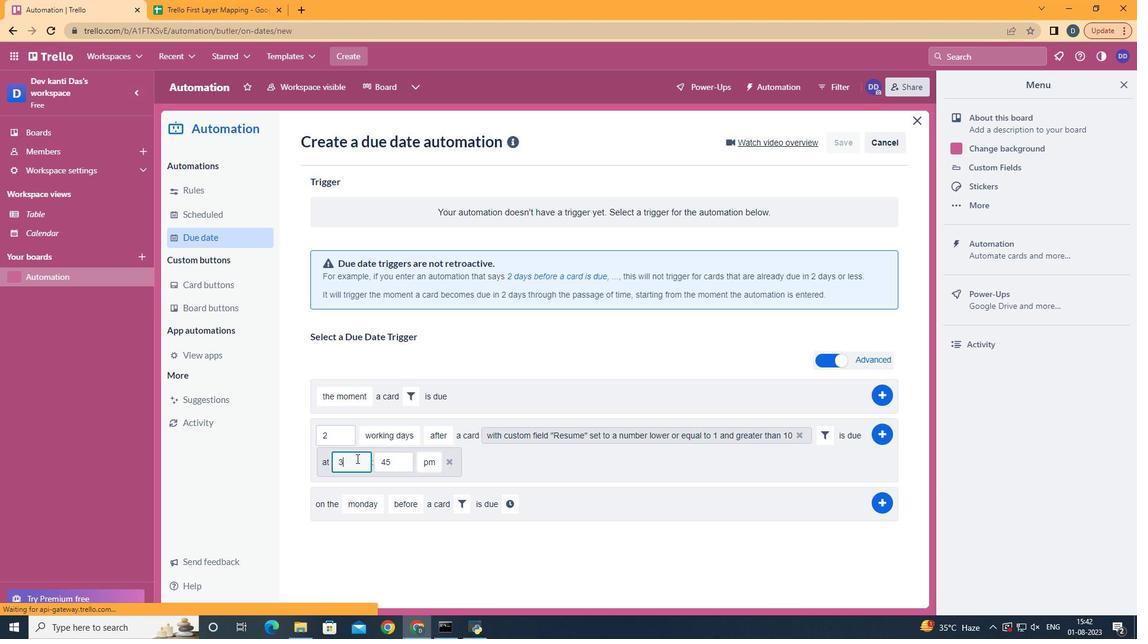 
Action: Key pressed <Key.backspace>11
Screenshot: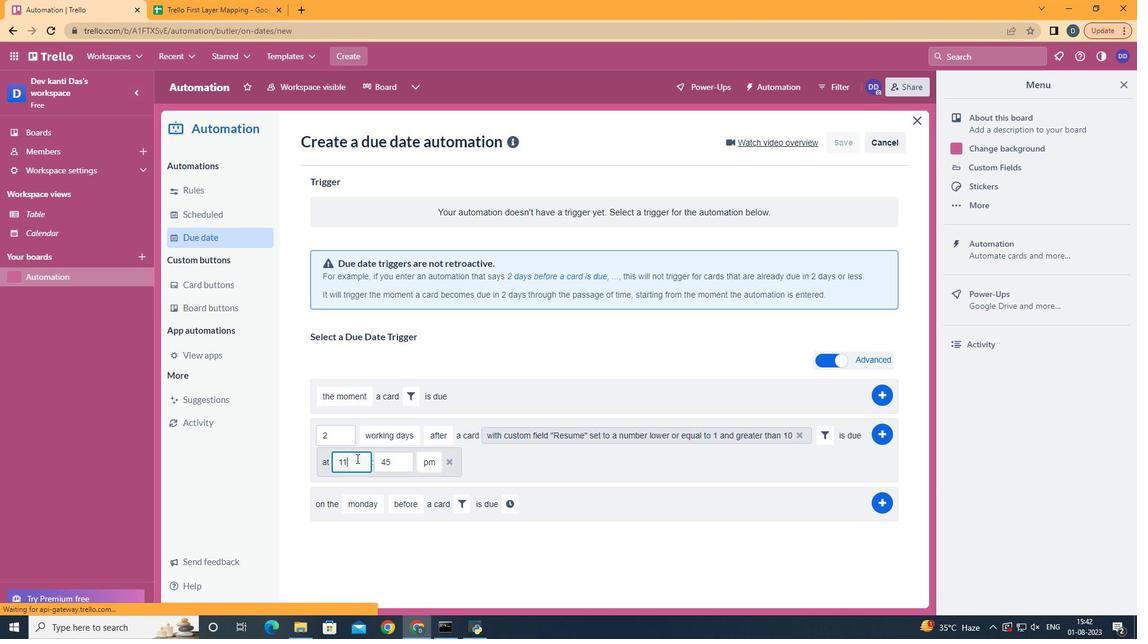 
Action: Mouse moved to (401, 460)
Screenshot: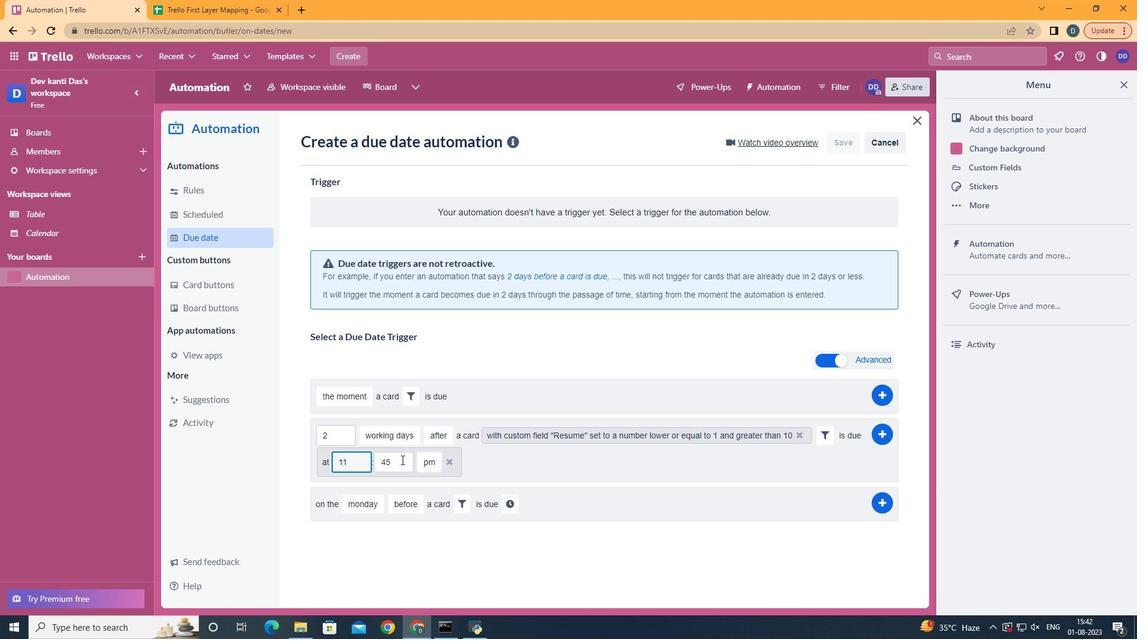 
Action: Mouse pressed left at (401, 460)
Screenshot: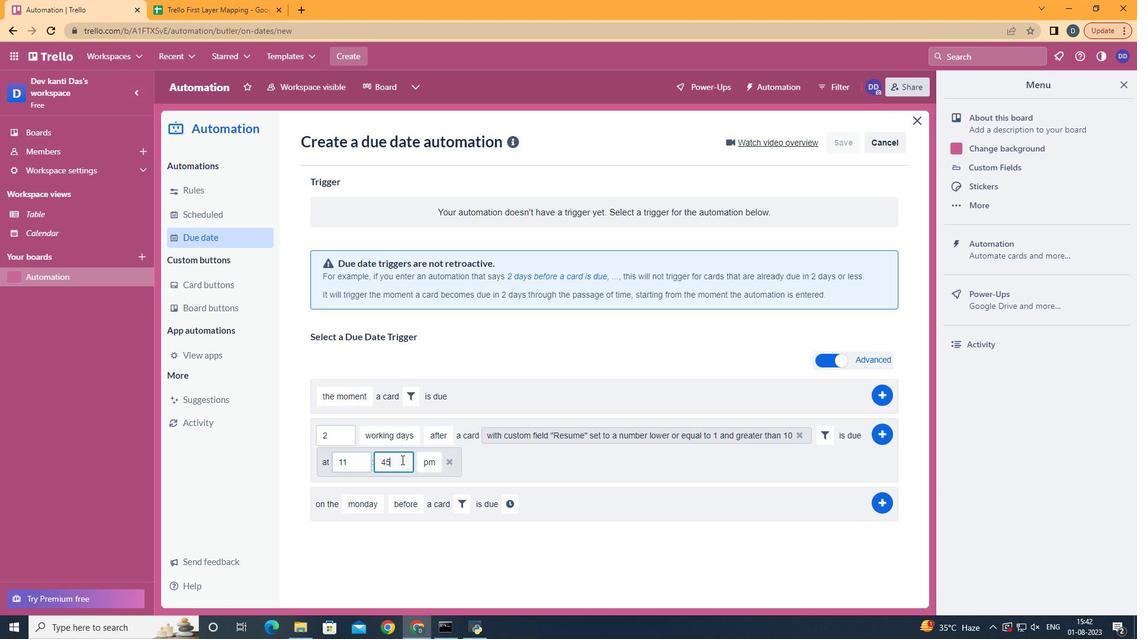 
Action: Key pressed <Key.backspace><Key.backspace>00
Screenshot: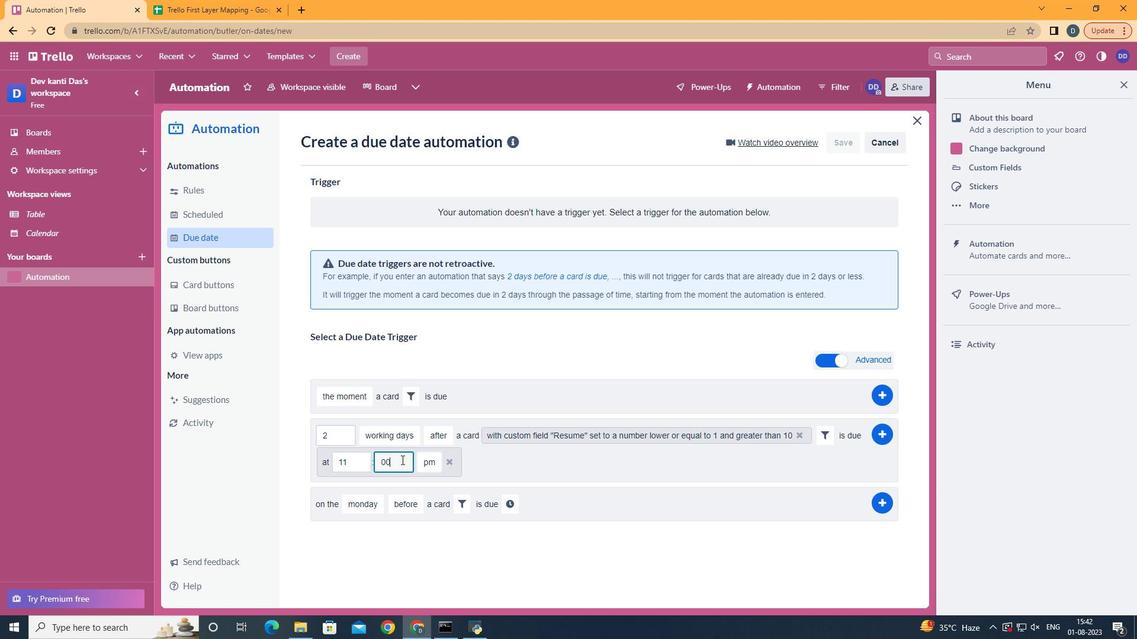 
Action: Mouse moved to (431, 485)
Screenshot: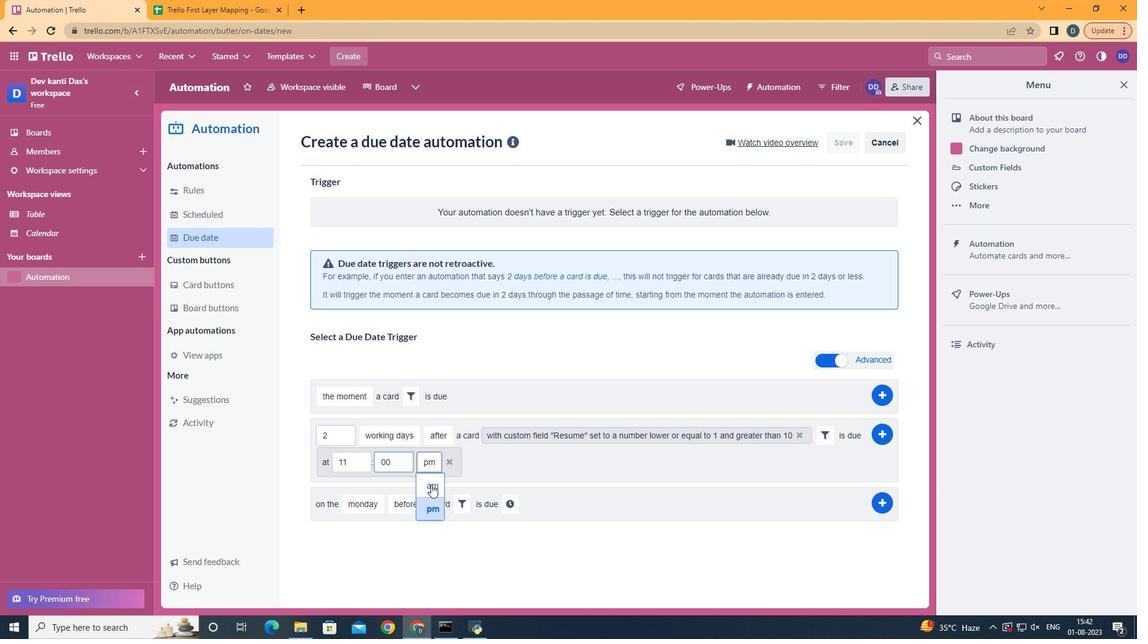 
Action: Mouse pressed left at (431, 485)
Screenshot: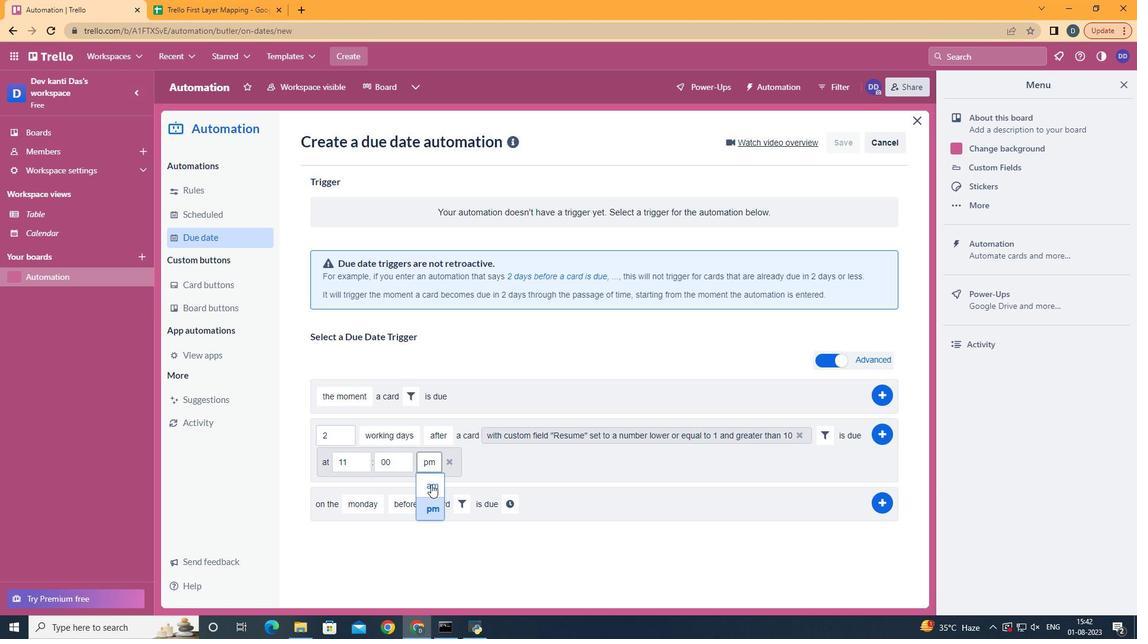
Action: Mouse moved to (881, 437)
Screenshot: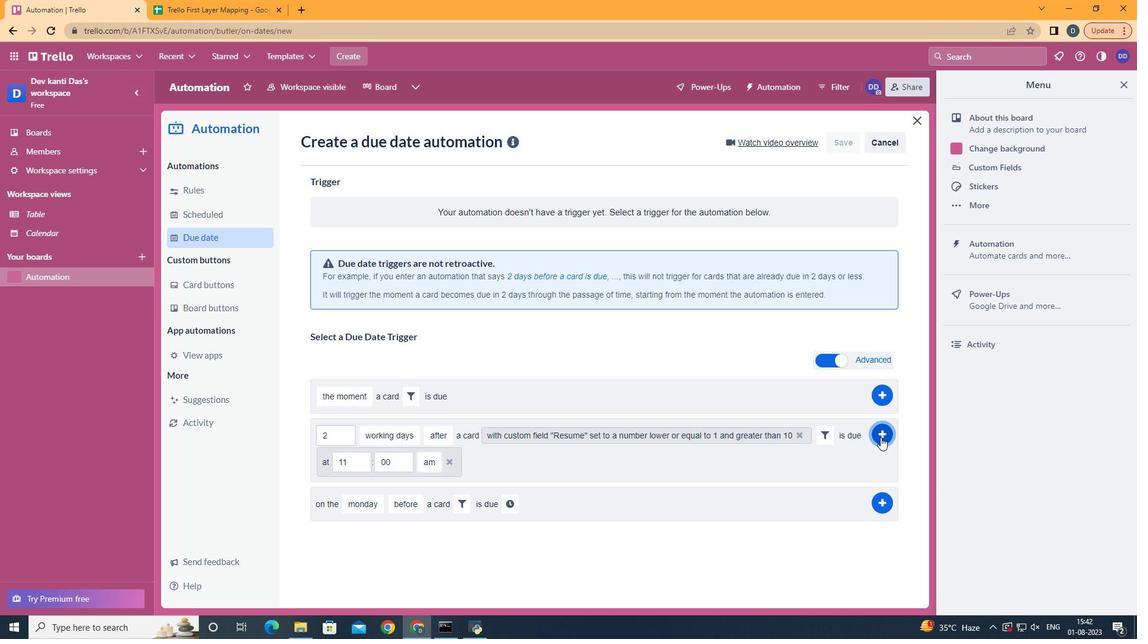 
Action: Mouse pressed left at (881, 437)
Screenshot: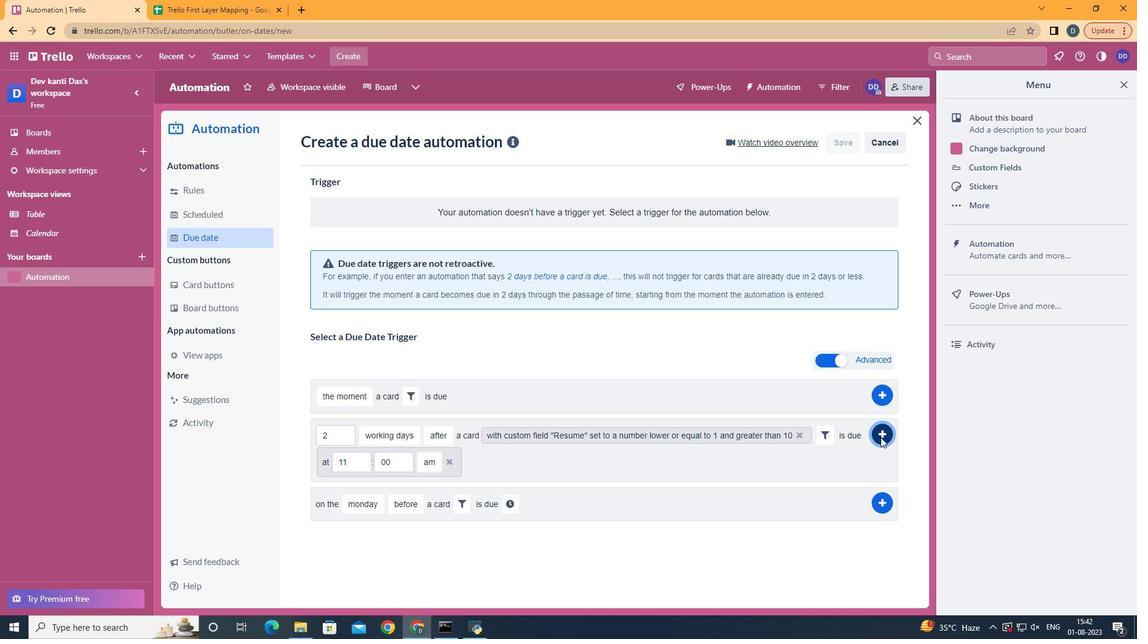 
Action: Mouse moved to (571, 260)
Screenshot: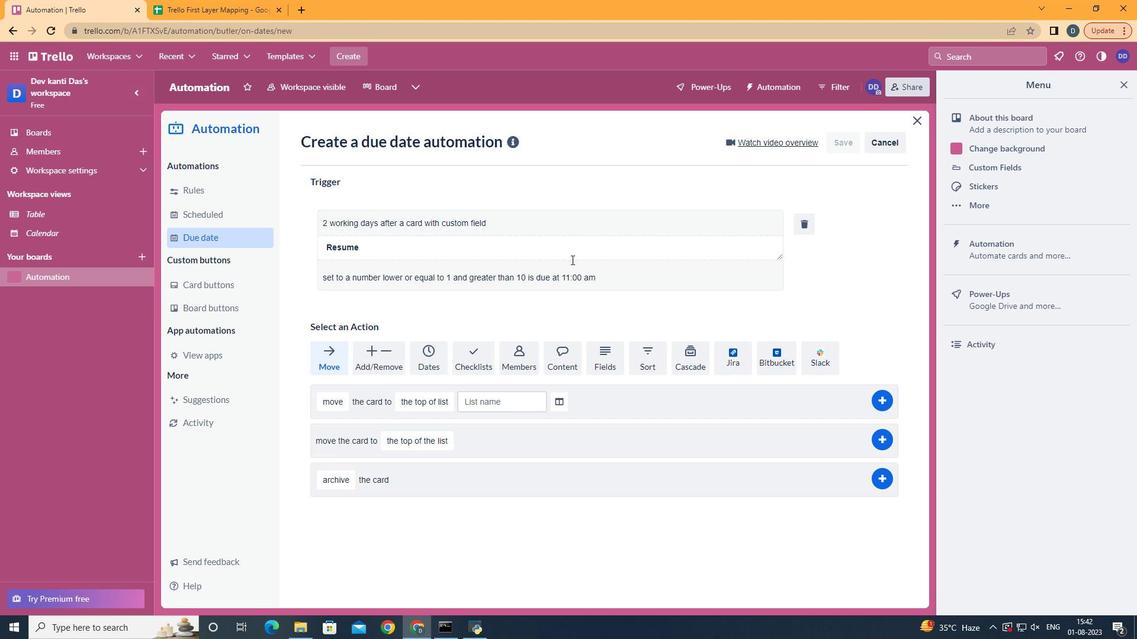 
